 Task: Find connections with filter location Lindlar with filter topic #propertymanagement with filter profile language English with filter current company FABINDIA LIMITED (erstwhile Fabindia Overseas Pvt. Ltd.) with filter school Hindustan Institute of Technology and Science, Kancheepuram with filter industry Non-profit Organizations with filter service category Video Animation with filter keywords title Pharmacy Assistant
Action: Mouse moved to (489, 65)
Screenshot: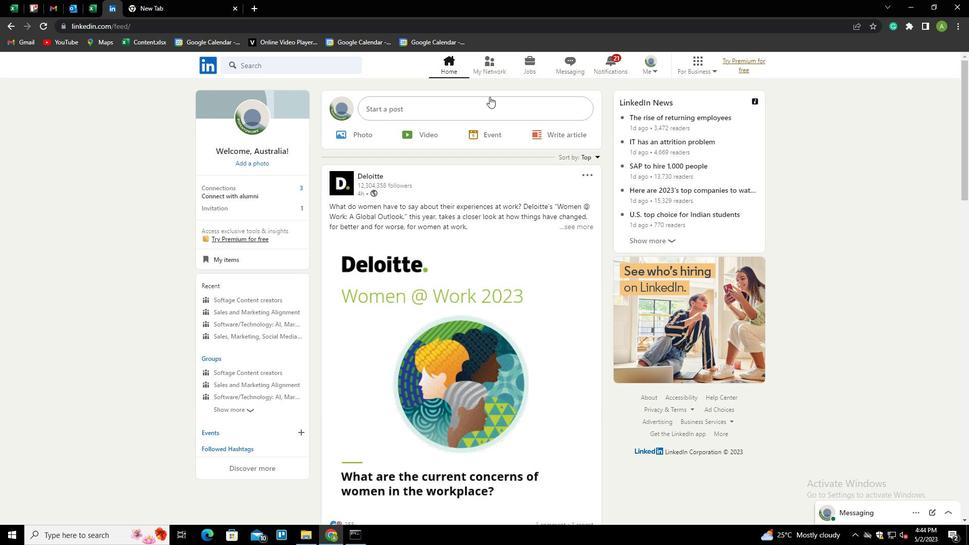 
Action: Mouse pressed left at (489, 65)
Screenshot: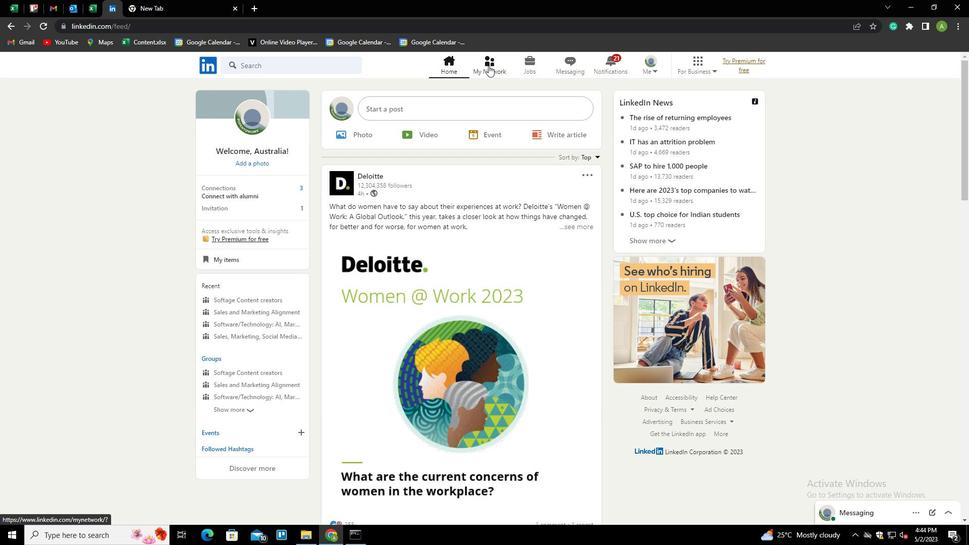 
Action: Mouse moved to (272, 122)
Screenshot: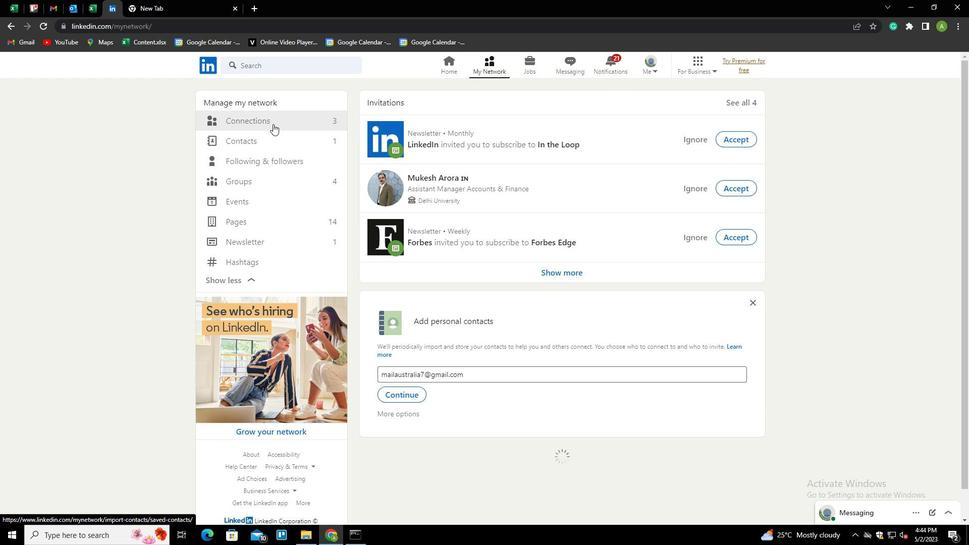 
Action: Mouse pressed left at (272, 122)
Screenshot: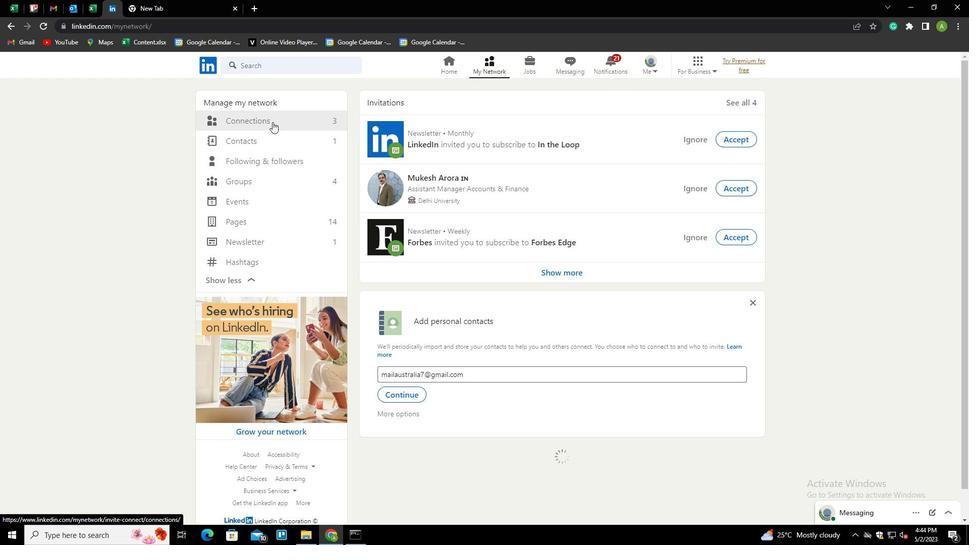 
Action: Mouse moved to (547, 121)
Screenshot: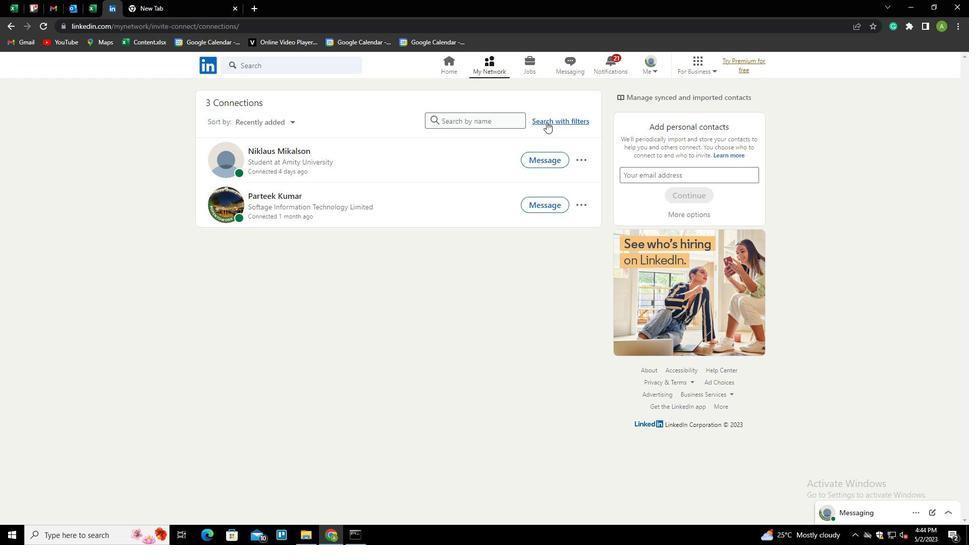 
Action: Mouse pressed left at (547, 121)
Screenshot: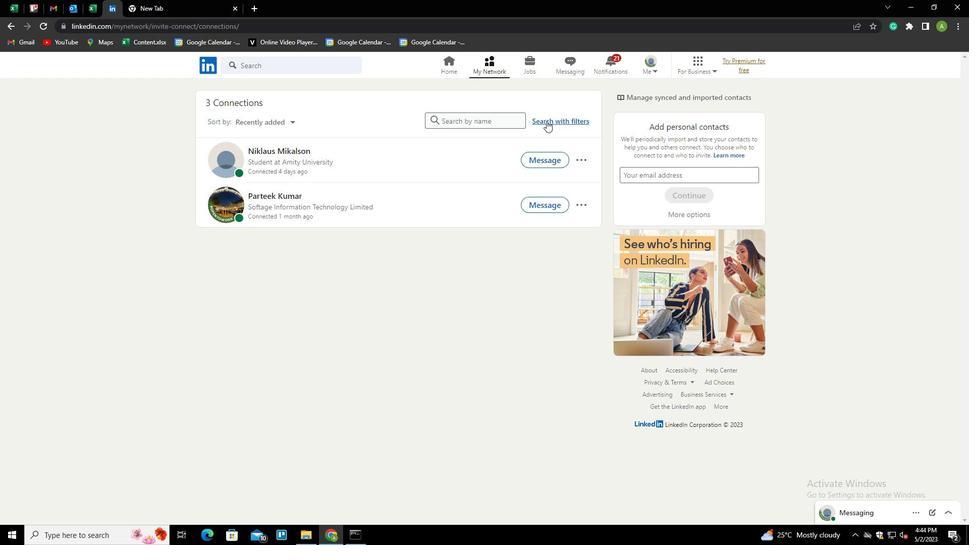 
Action: Mouse moved to (519, 94)
Screenshot: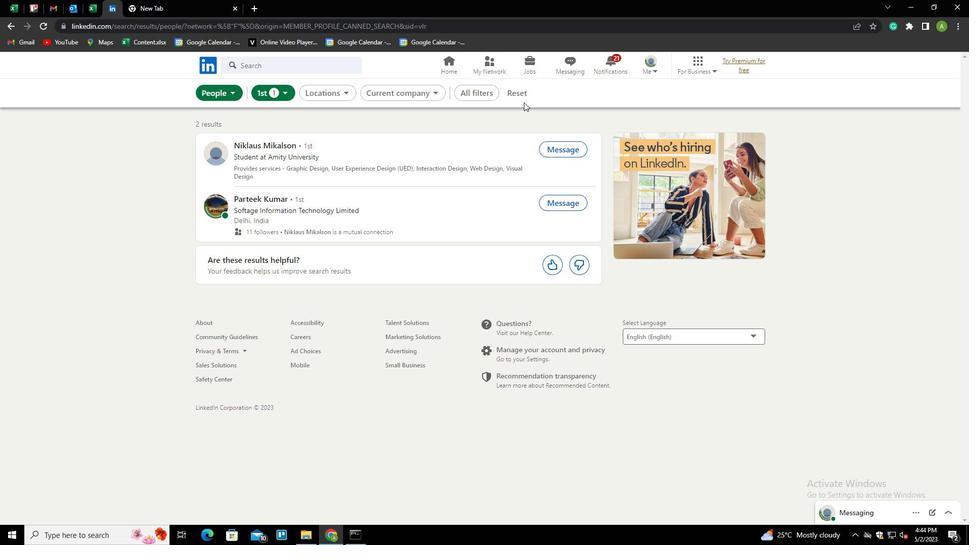 
Action: Mouse pressed left at (519, 94)
Screenshot: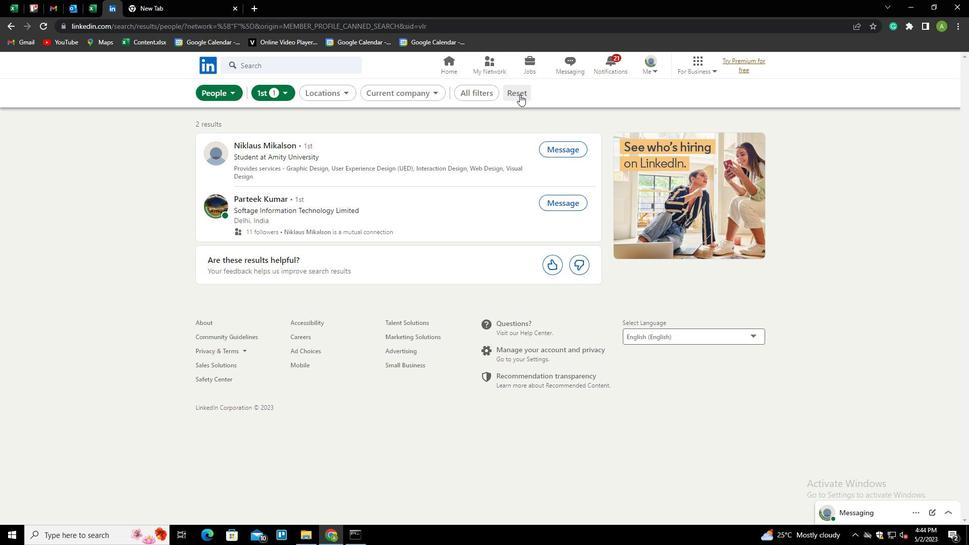 
Action: Mouse moved to (507, 91)
Screenshot: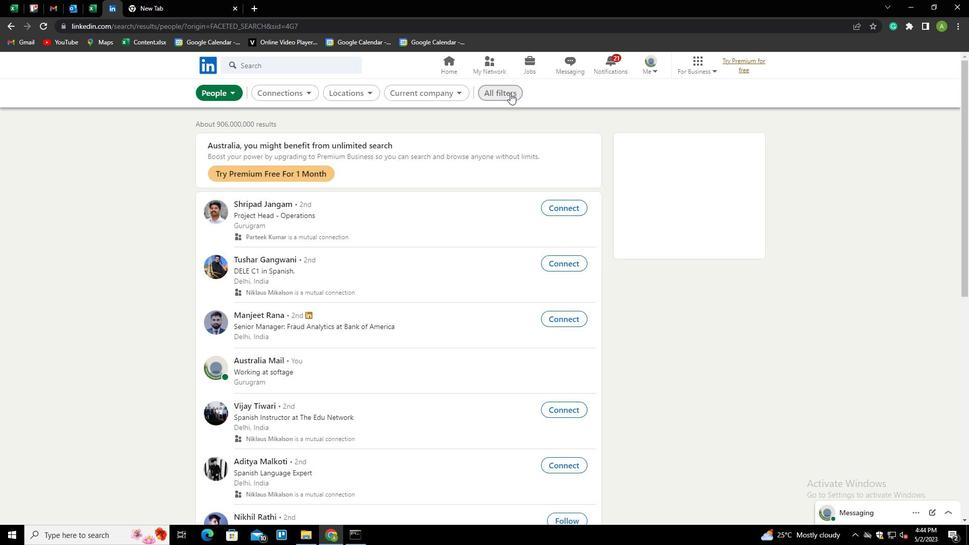
Action: Mouse pressed left at (507, 91)
Screenshot: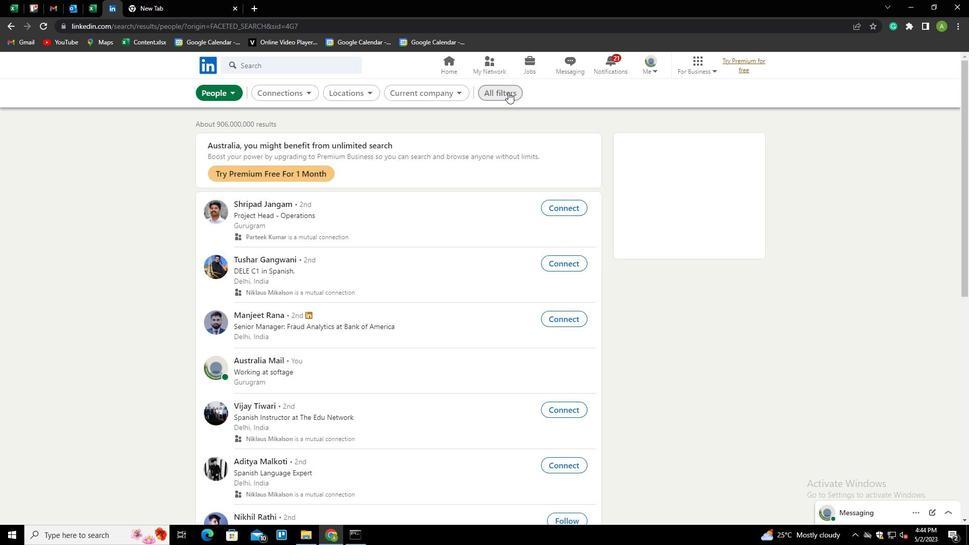 
Action: Mouse moved to (786, 280)
Screenshot: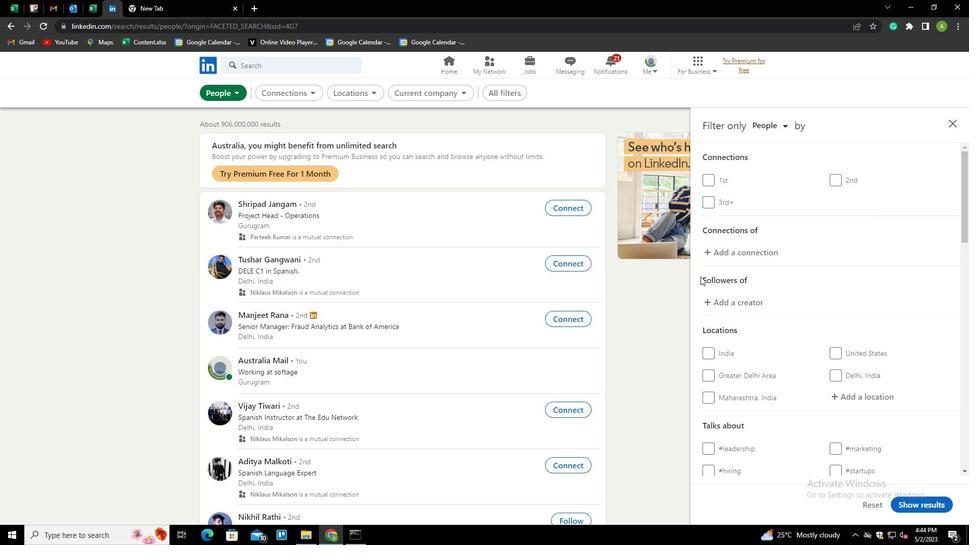 
Action: Mouse scrolled (786, 280) with delta (0, 0)
Screenshot: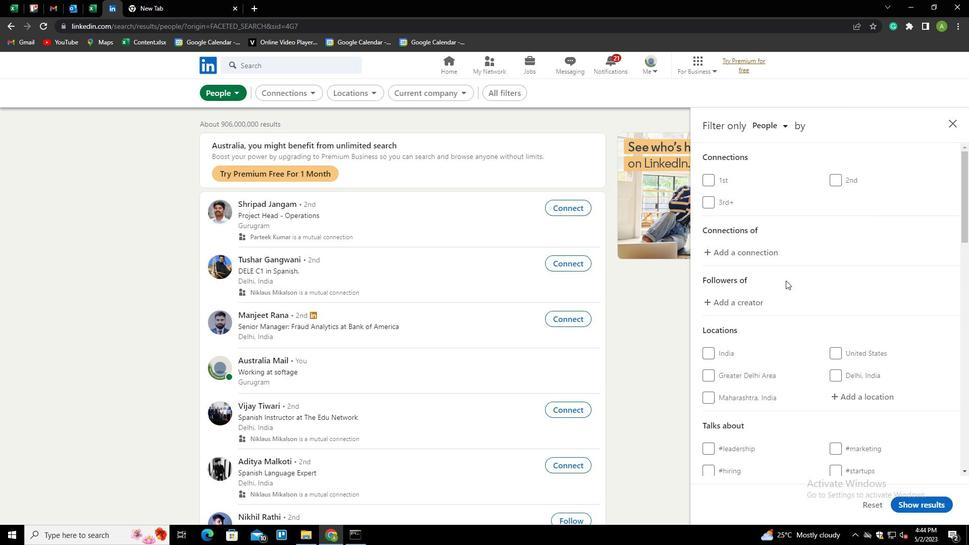 
Action: Mouse scrolled (786, 280) with delta (0, 0)
Screenshot: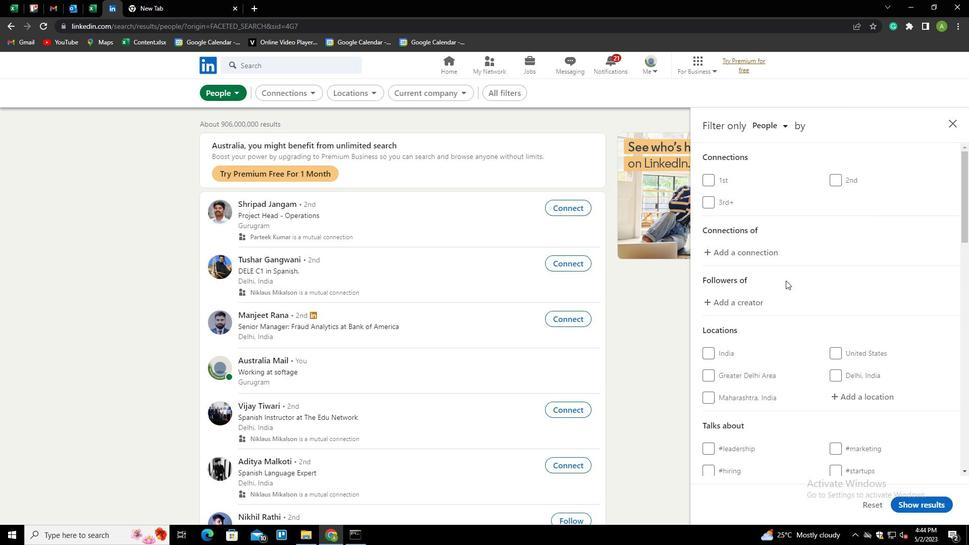 
Action: Mouse moved to (844, 294)
Screenshot: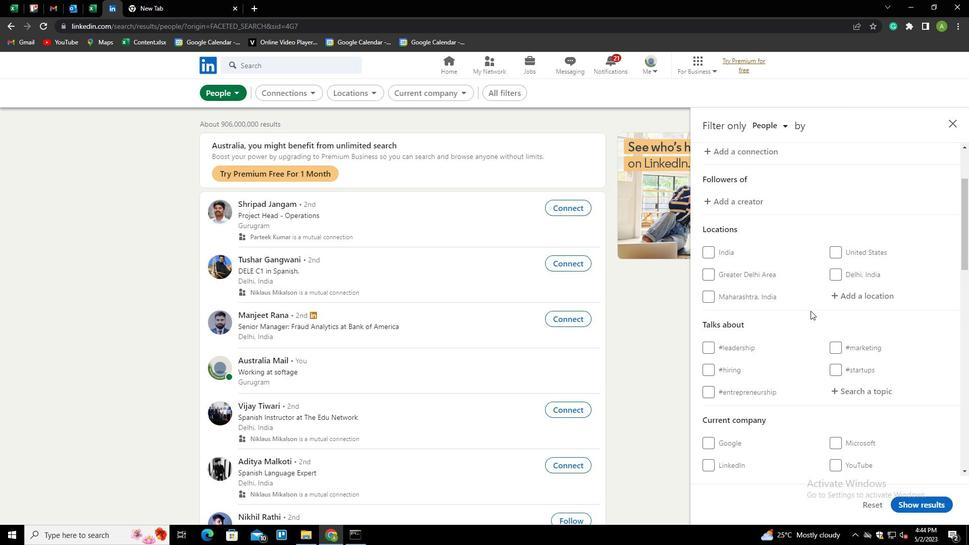 
Action: Mouse pressed left at (844, 294)
Screenshot: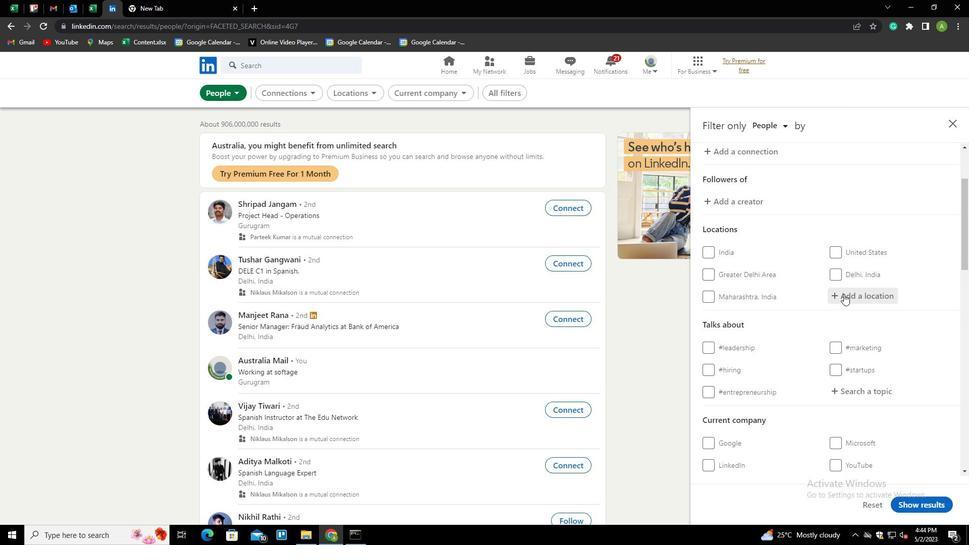 
Action: Key pressed <Key.shift>LINDLAR<Key.down><Key.enter>
Screenshot: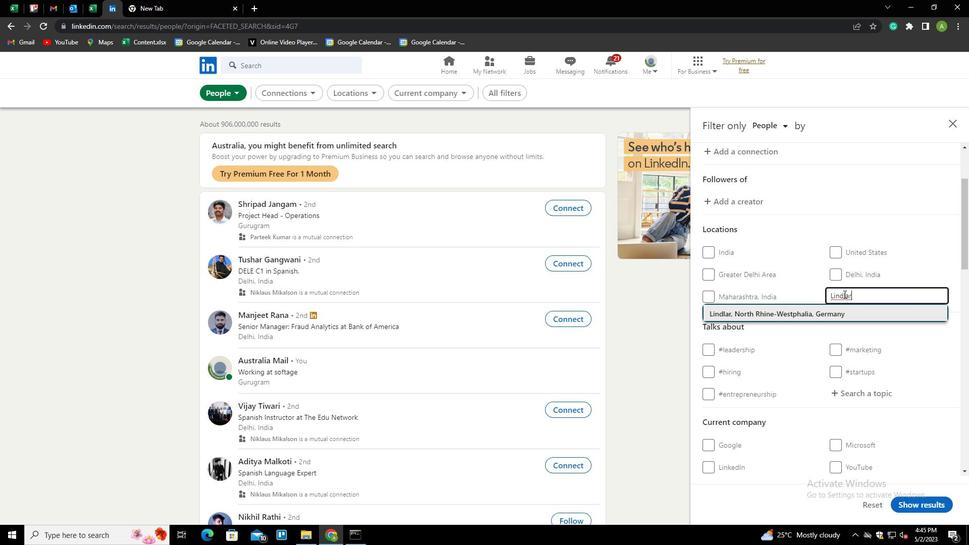 
Action: Mouse scrolled (844, 294) with delta (0, 0)
Screenshot: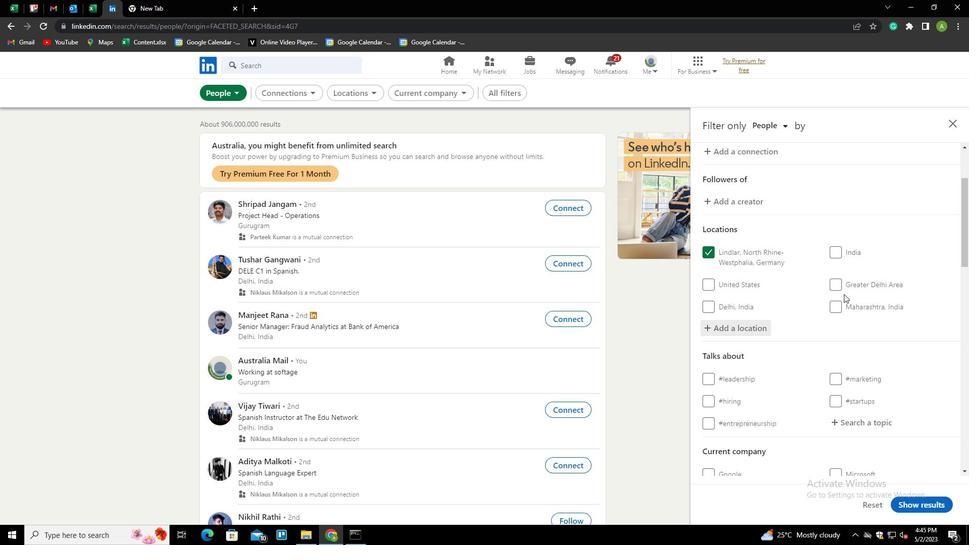 
Action: Mouse scrolled (844, 294) with delta (0, 0)
Screenshot: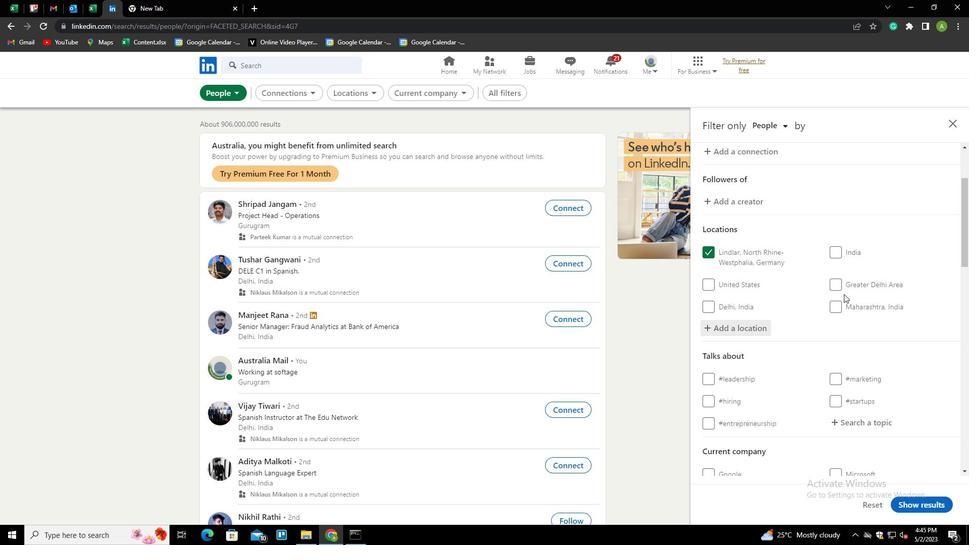 
Action: Mouse moved to (844, 323)
Screenshot: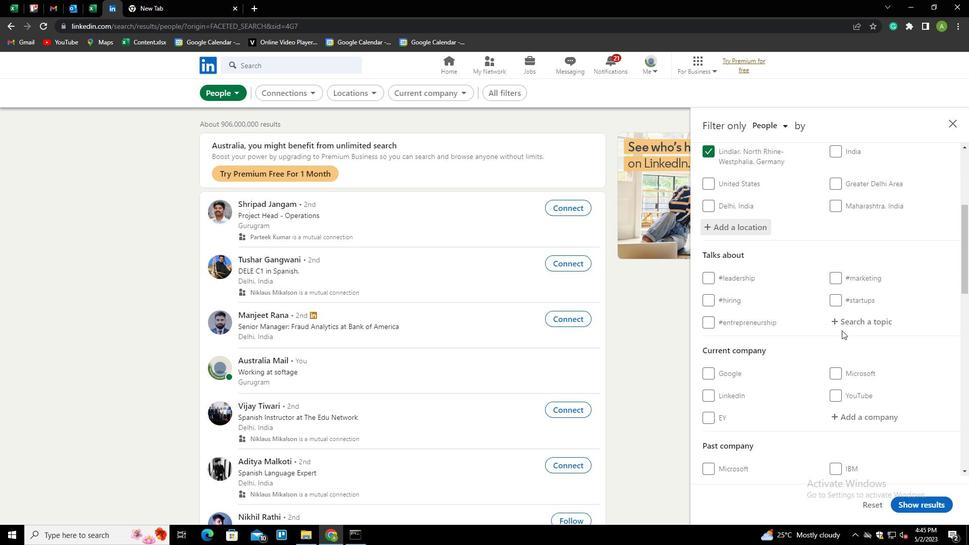 
Action: Mouse pressed left at (844, 323)
Screenshot: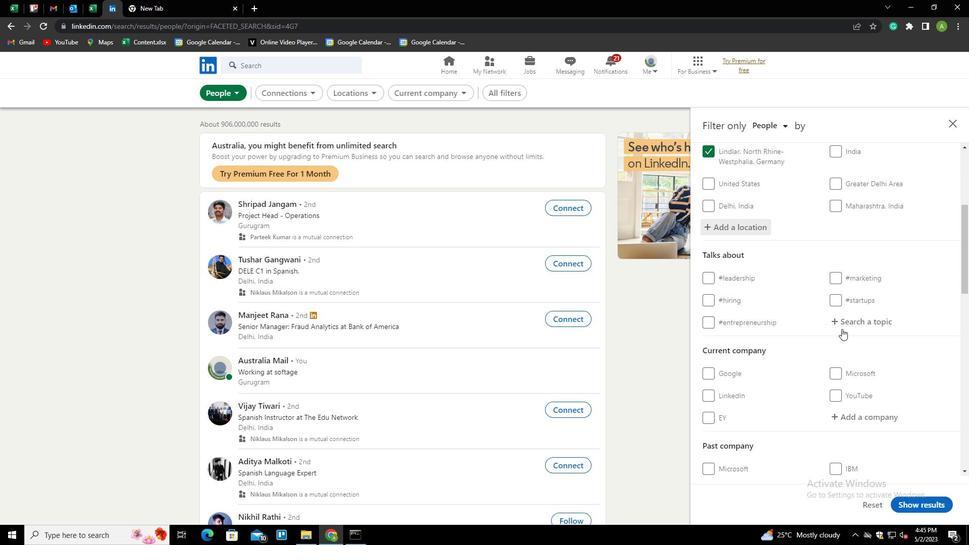 
Action: Key pressed PROPERTYMANAGME<Key.down><Key.enter>
Screenshot: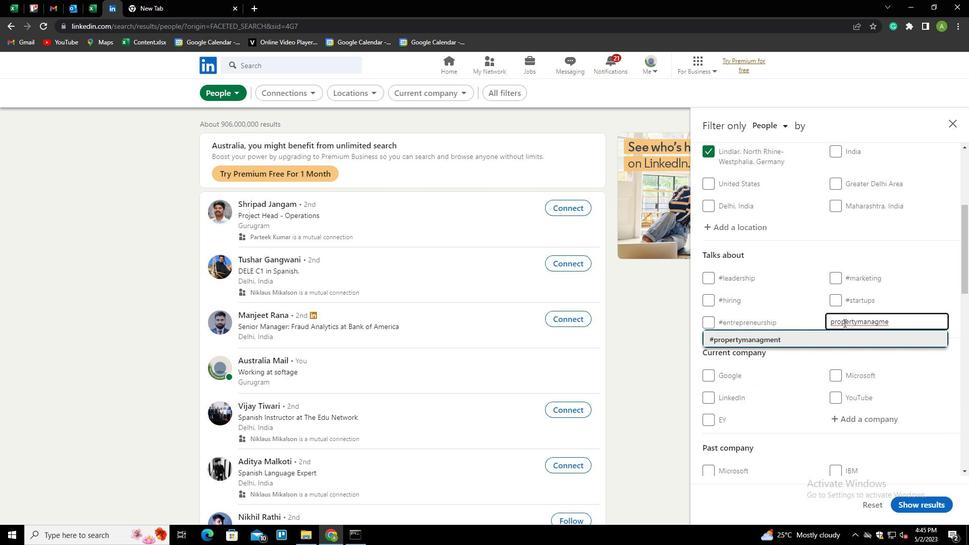 
Action: Mouse scrolled (844, 322) with delta (0, 0)
Screenshot: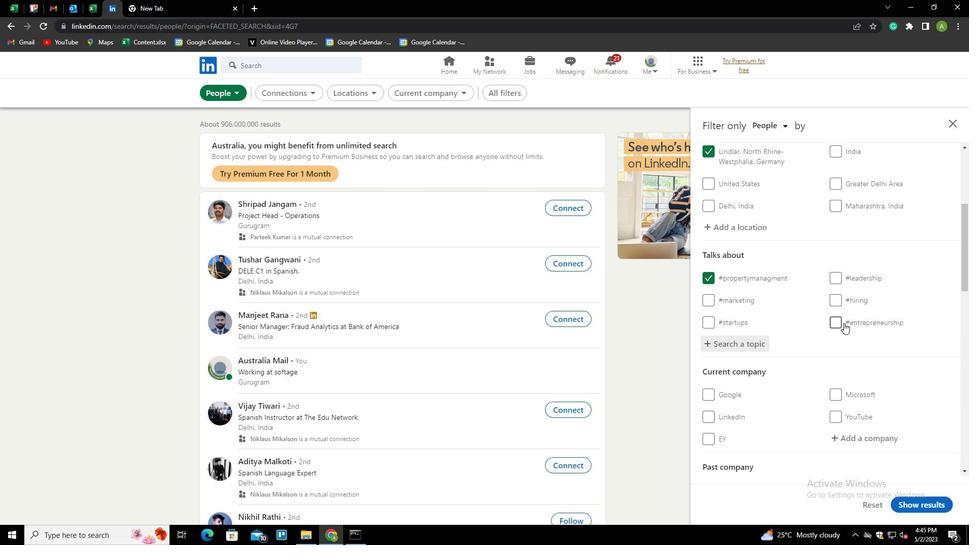
Action: Mouse scrolled (844, 322) with delta (0, 0)
Screenshot: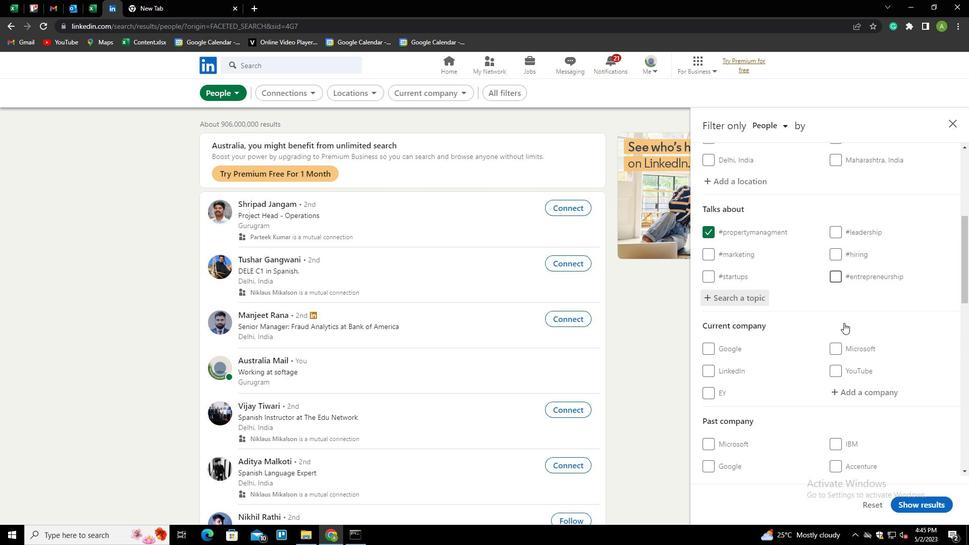 
Action: Mouse scrolled (844, 322) with delta (0, 0)
Screenshot: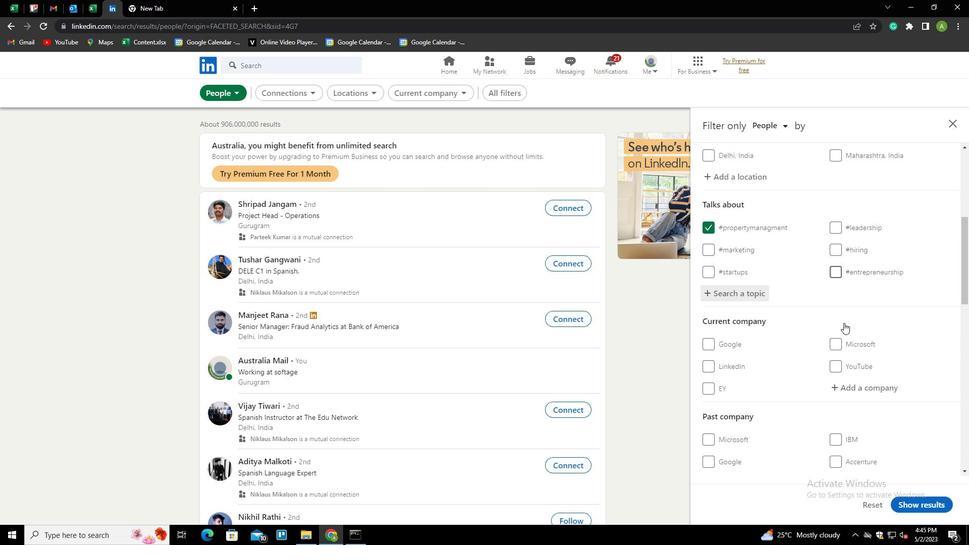 
Action: Mouse scrolled (844, 322) with delta (0, 0)
Screenshot: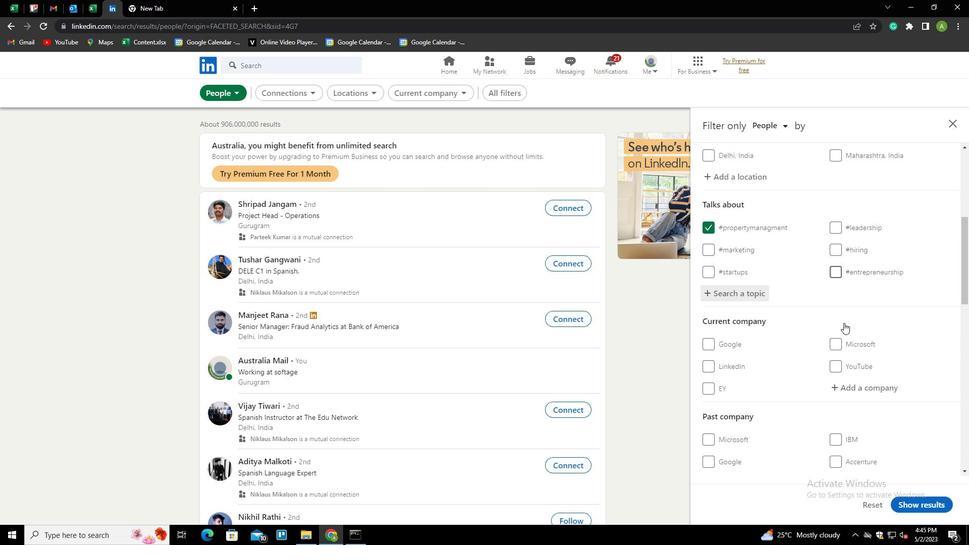 
Action: Mouse scrolled (844, 322) with delta (0, 0)
Screenshot: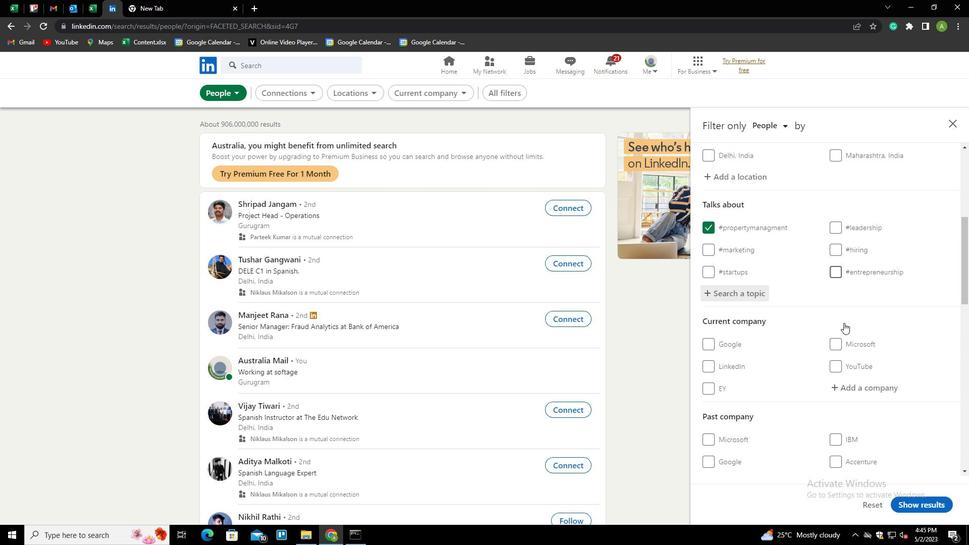 
Action: Mouse scrolled (844, 322) with delta (0, 0)
Screenshot: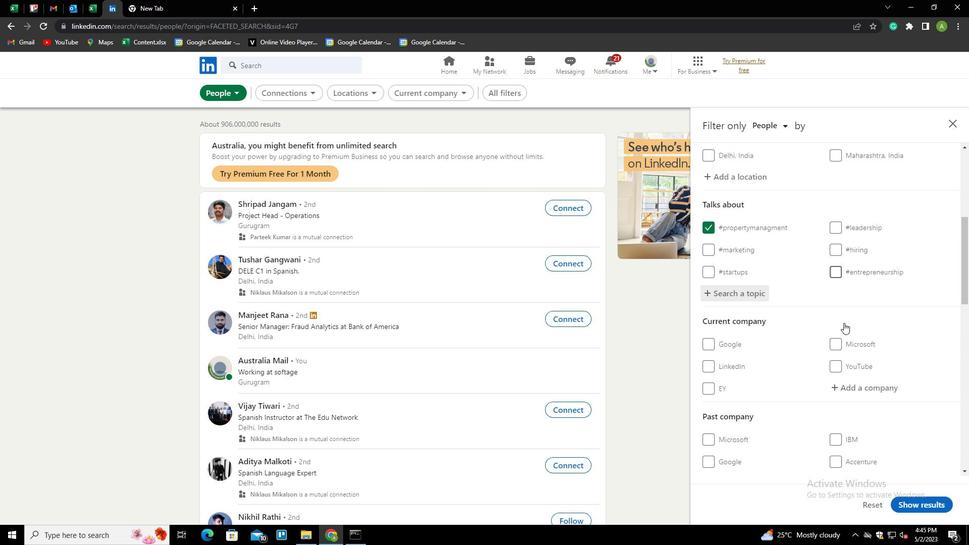 
Action: Mouse scrolled (844, 322) with delta (0, 0)
Screenshot: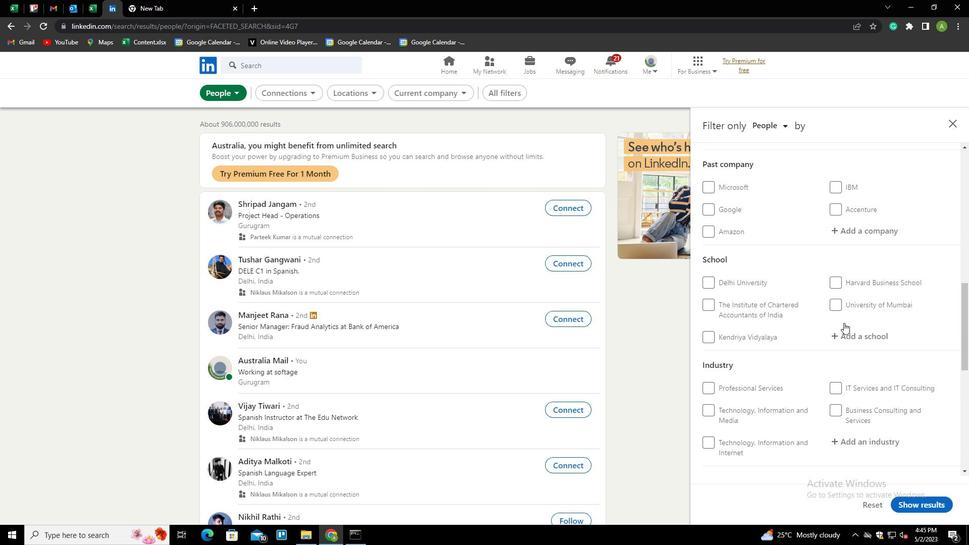 
Action: Mouse scrolled (844, 322) with delta (0, 0)
Screenshot: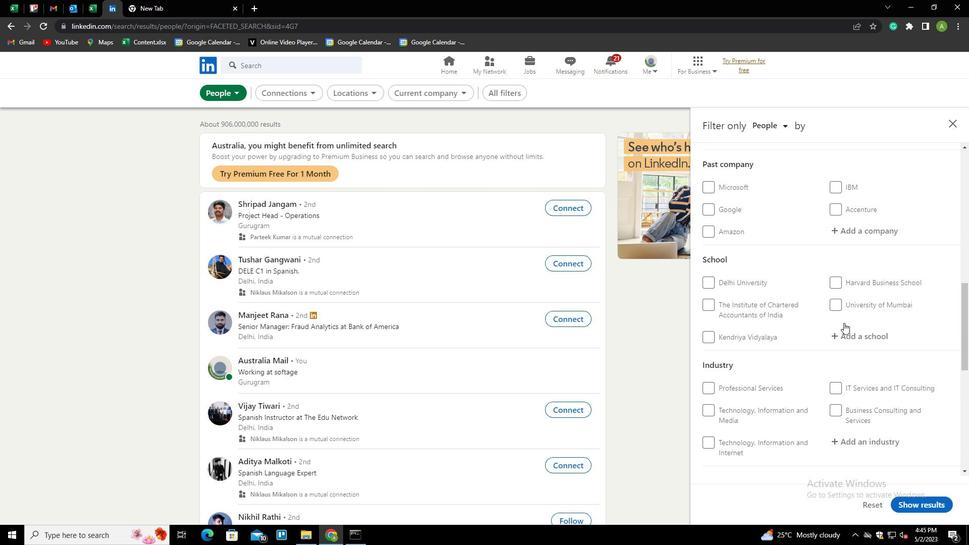 
Action: Mouse scrolled (844, 322) with delta (0, 0)
Screenshot: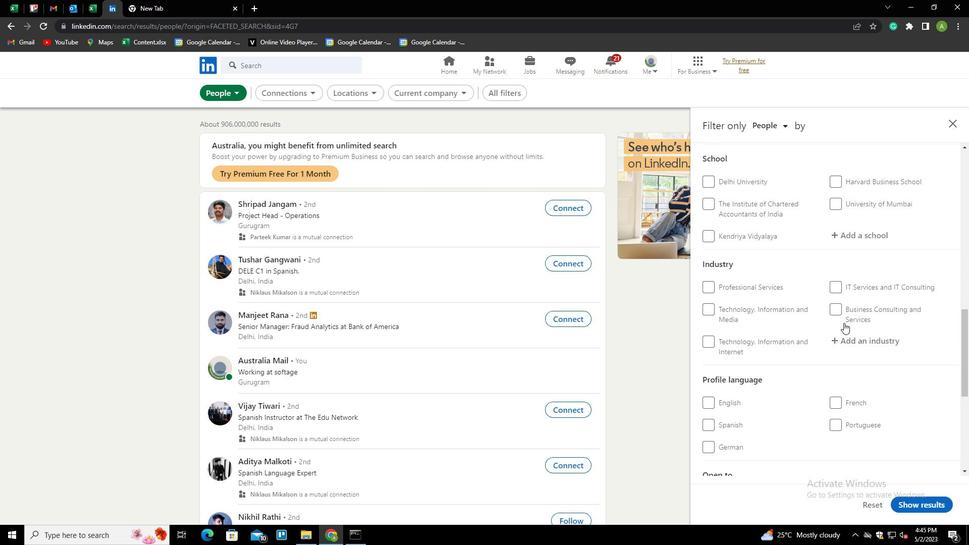 
Action: Mouse scrolled (844, 322) with delta (0, 0)
Screenshot: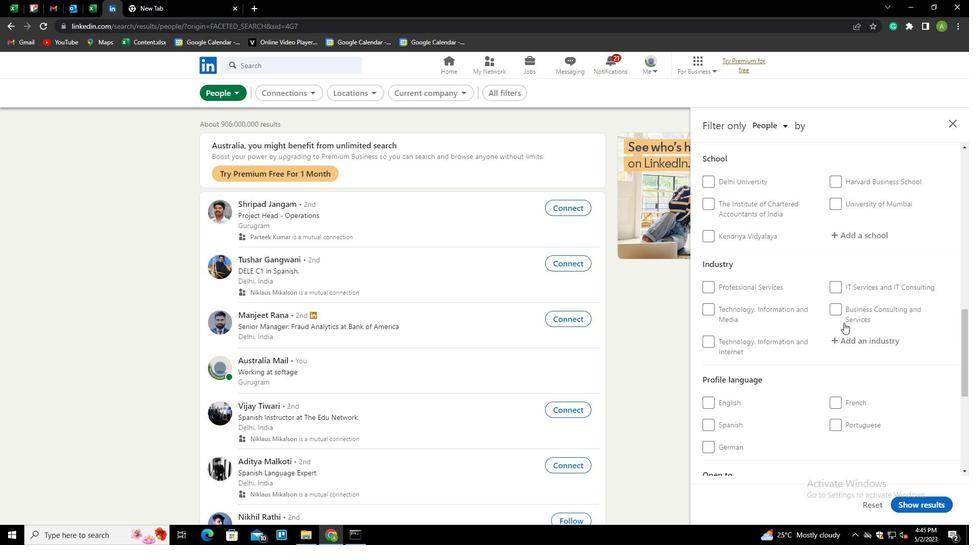 
Action: Mouse moved to (710, 301)
Screenshot: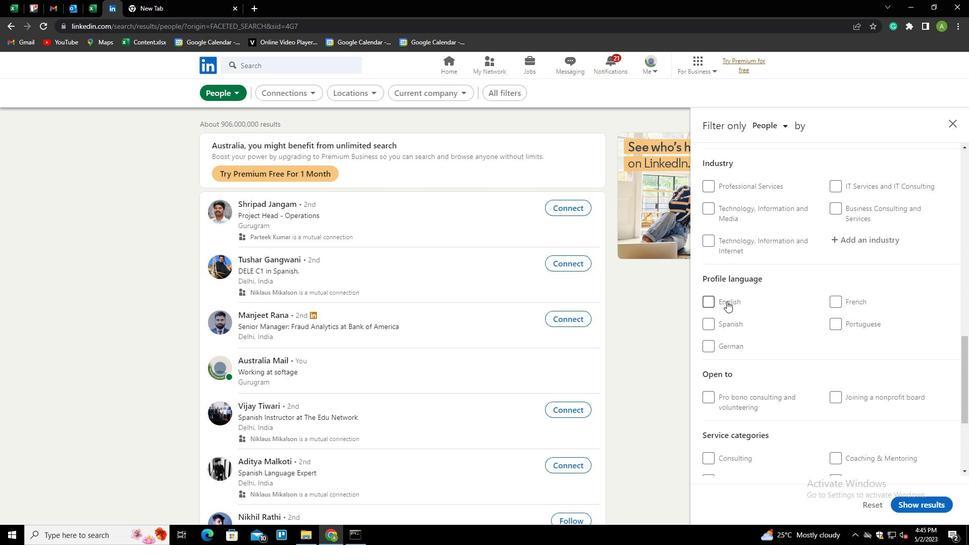 
Action: Mouse pressed left at (710, 301)
Screenshot: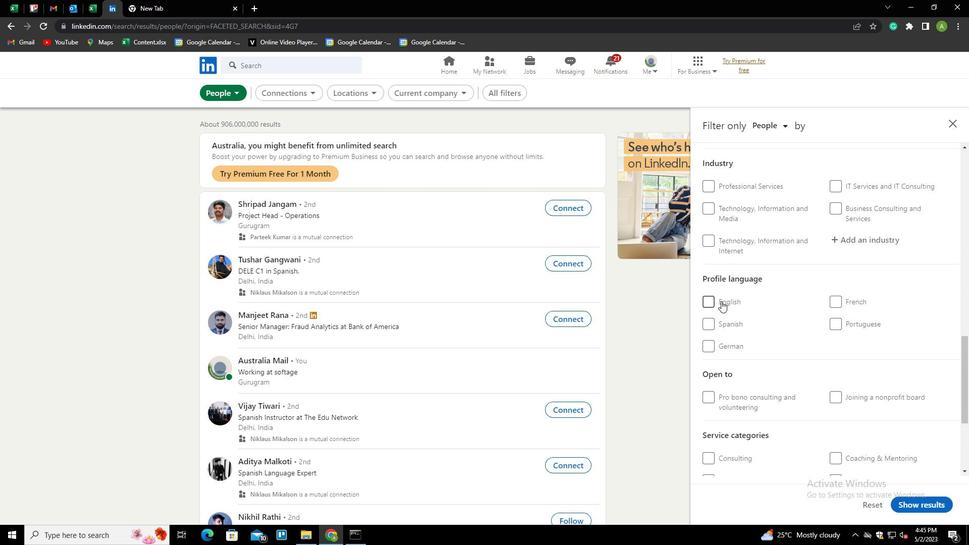 
Action: Mouse moved to (812, 280)
Screenshot: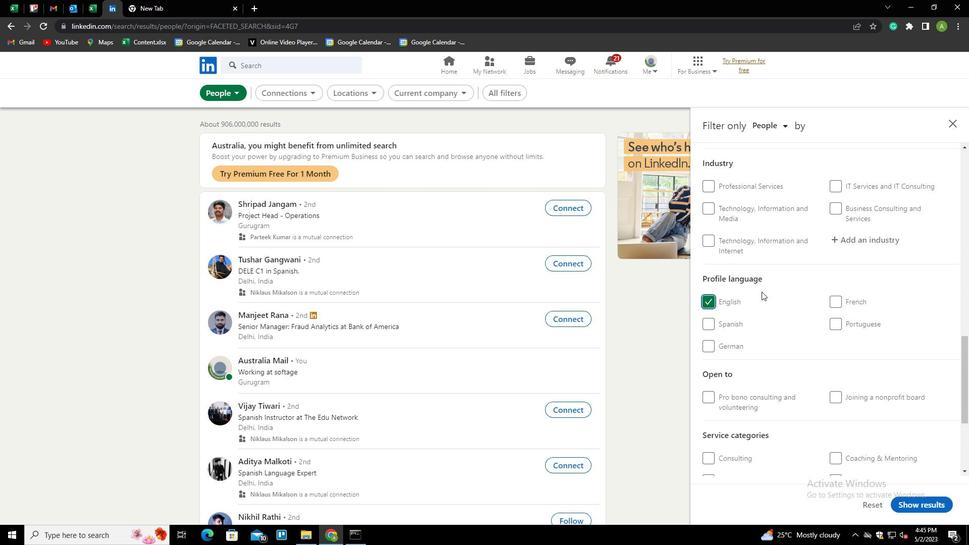 
Action: Mouse scrolled (812, 281) with delta (0, 0)
Screenshot: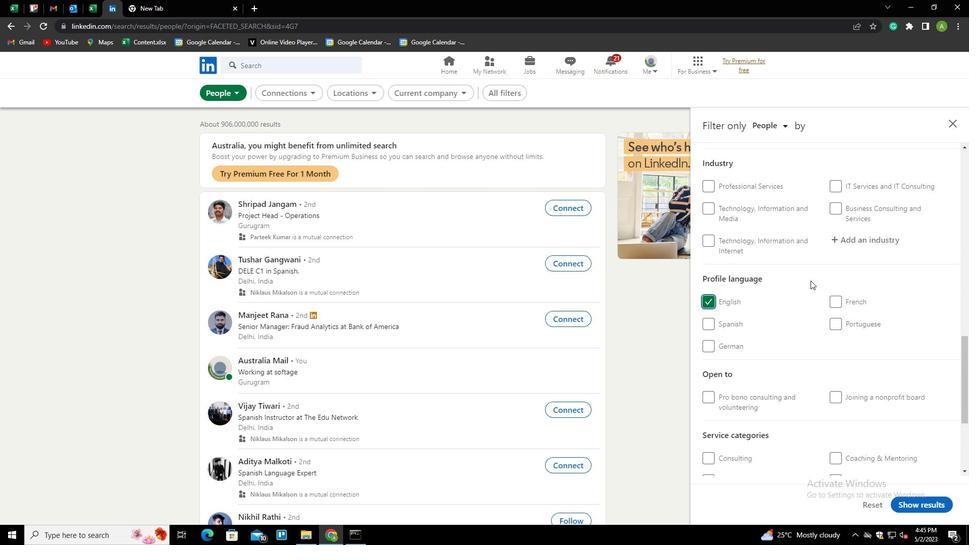 
Action: Mouse scrolled (812, 281) with delta (0, 0)
Screenshot: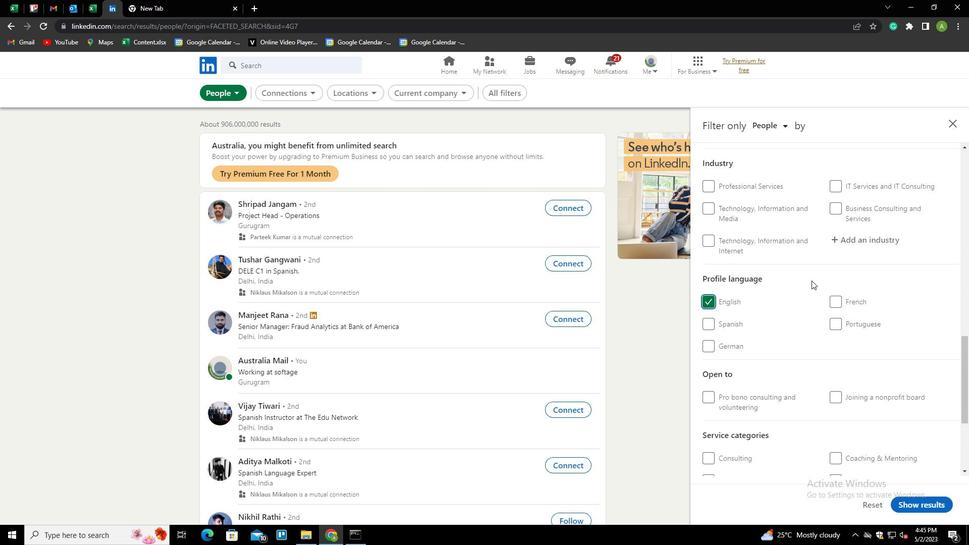 
Action: Mouse scrolled (812, 281) with delta (0, 0)
Screenshot: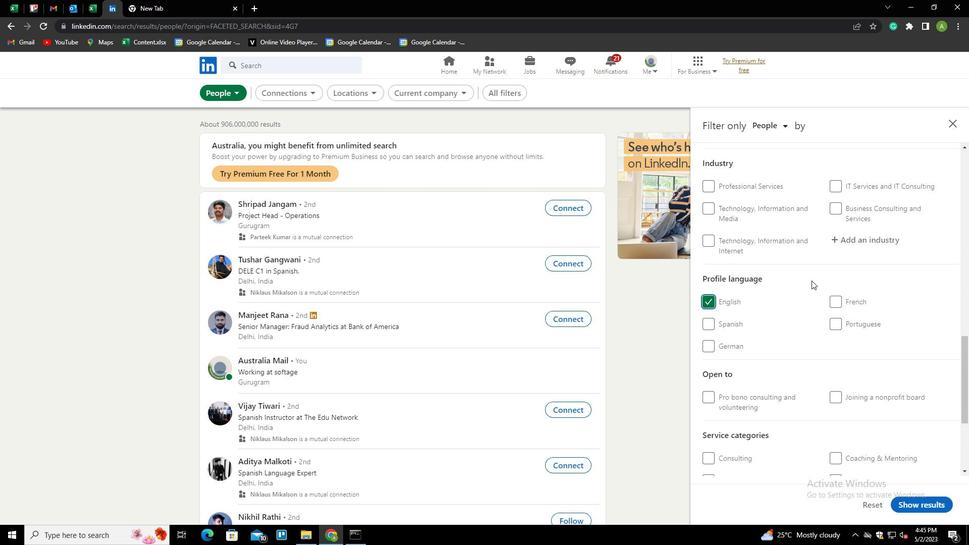 
Action: Mouse scrolled (812, 281) with delta (0, 0)
Screenshot: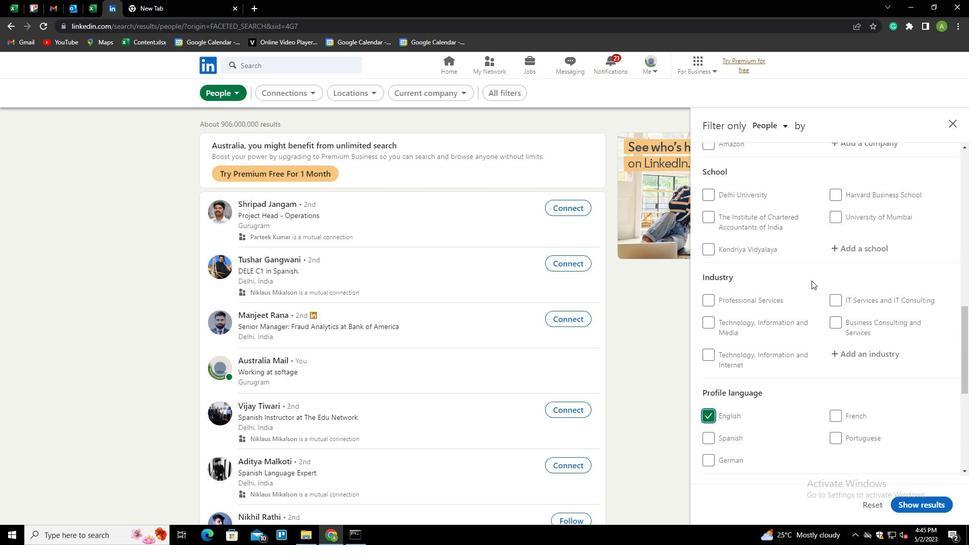 
Action: Mouse scrolled (812, 281) with delta (0, 0)
Screenshot: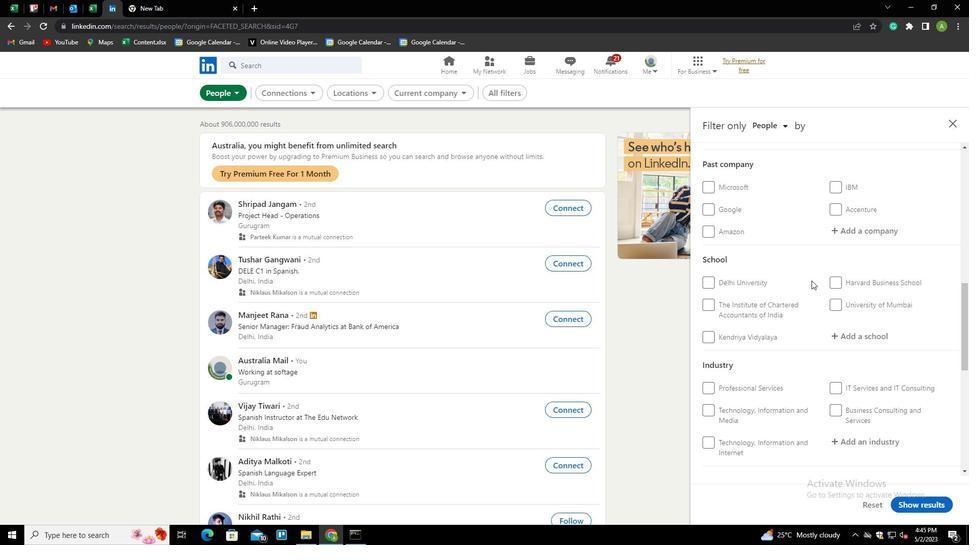 
Action: Mouse scrolled (812, 281) with delta (0, 0)
Screenshot: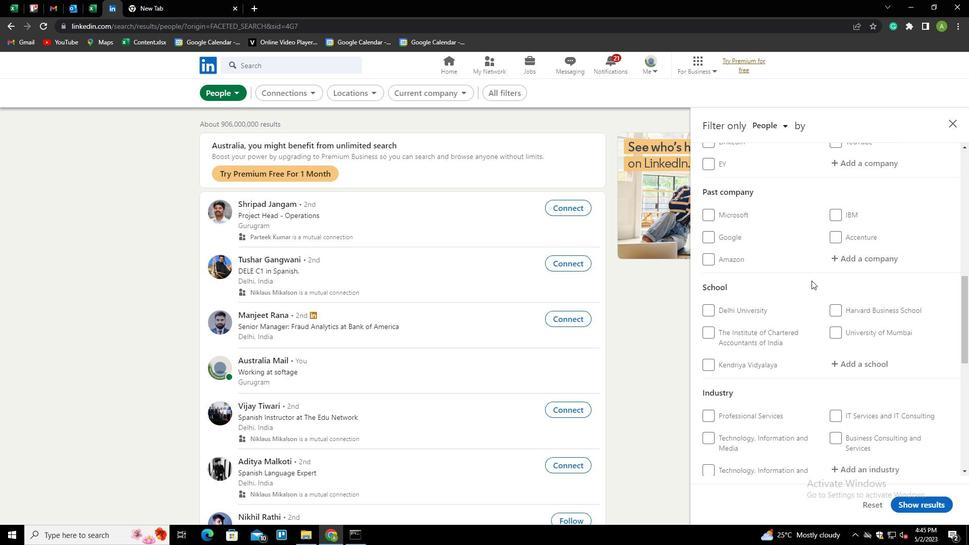 
Action: Mouse scrolled (812, 281) with delta (0, 0)
Screenshot: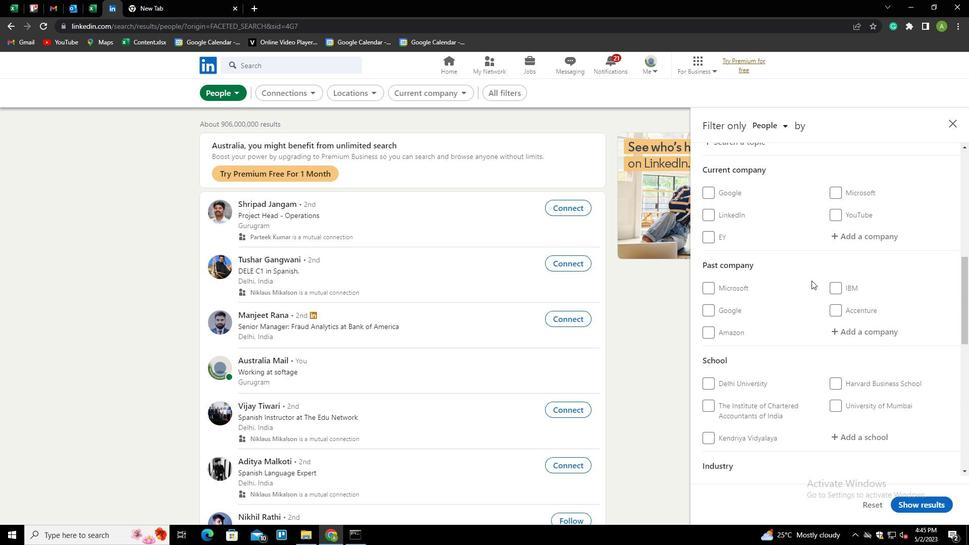 
Action: Mouse moved to (857, 237)
Screenshot: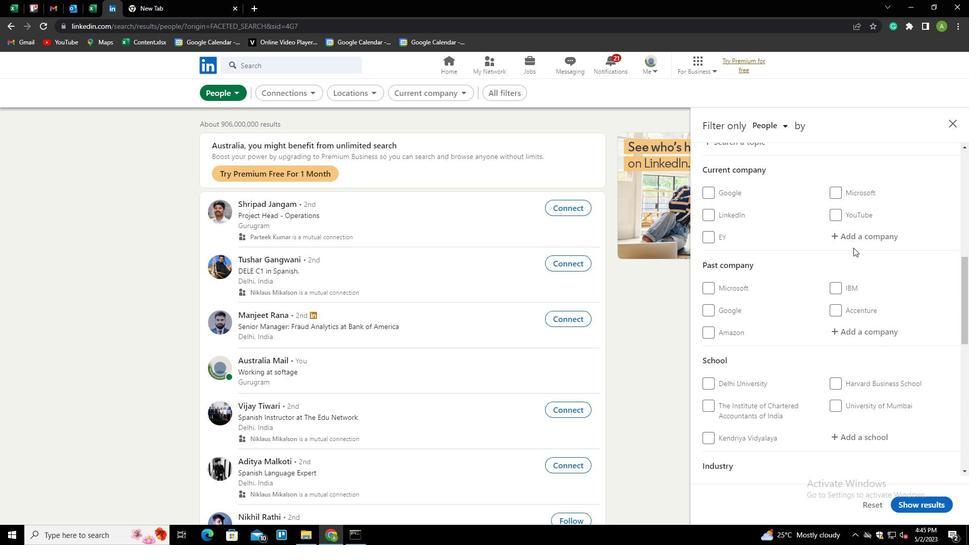 
Action: Mouse pressed left at (857, 237)
Screenshot: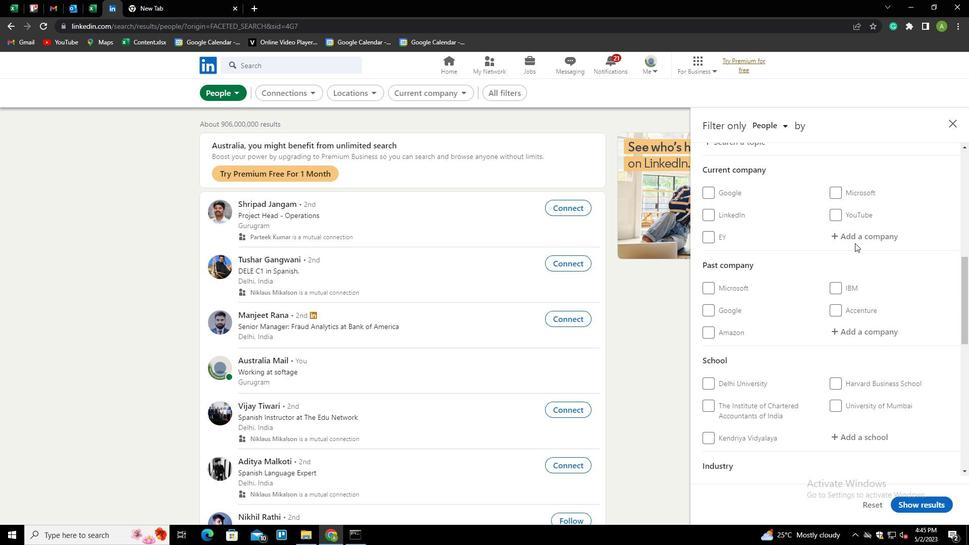 
Action: Mouse moved to (853, 285)
Screenshot: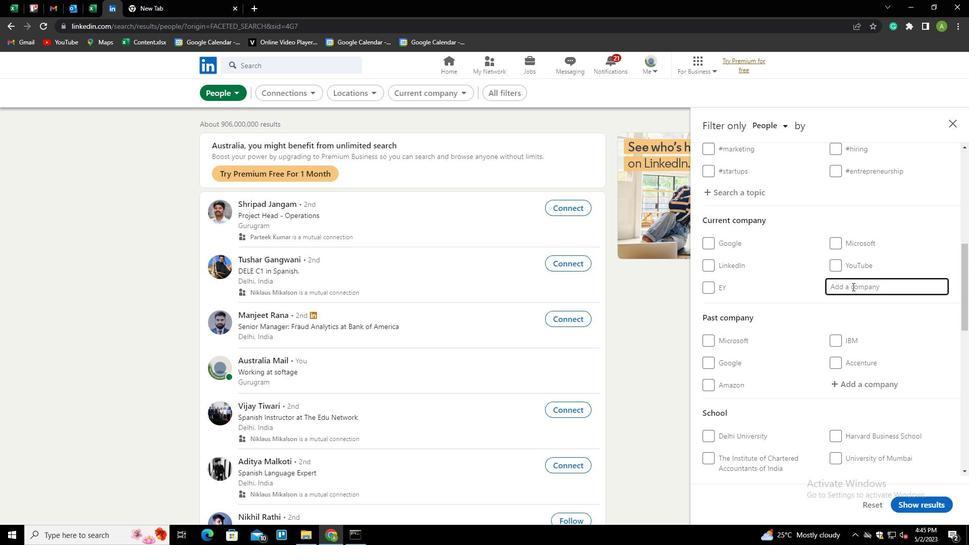 
Action: Mouse pressed left at (853, 285)
Screenshot: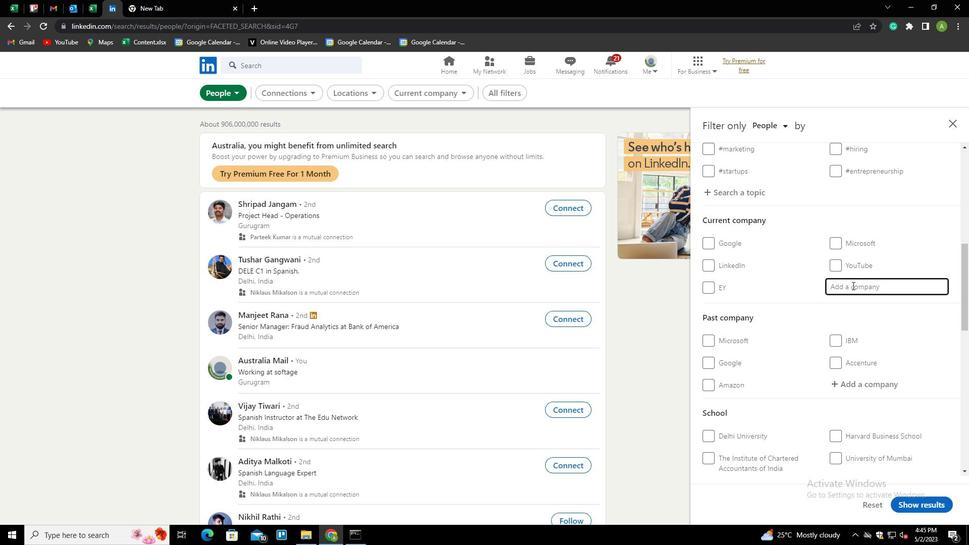 
Action: Key pressed <Key.shift><Key.shift><Key.shift><Key.shift><Key.shift><Key.shift><Key.shift>FABINFI<Key.backspace><Key.backspace>DIN<Key.backspace>A<Key.down><Key.enter>
Screenshot: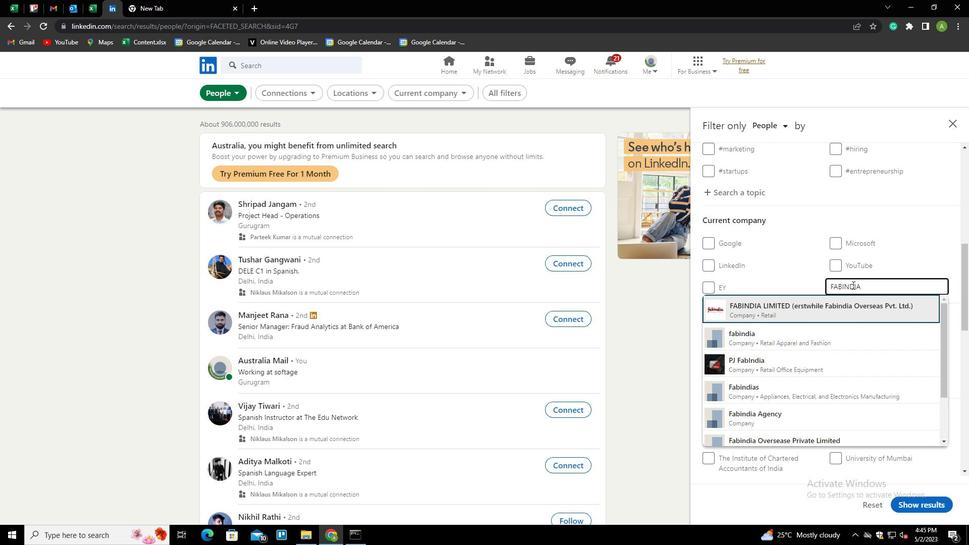 
Action: Mouse scrolled (853, 284) with delta (0, 0)
Screenshot: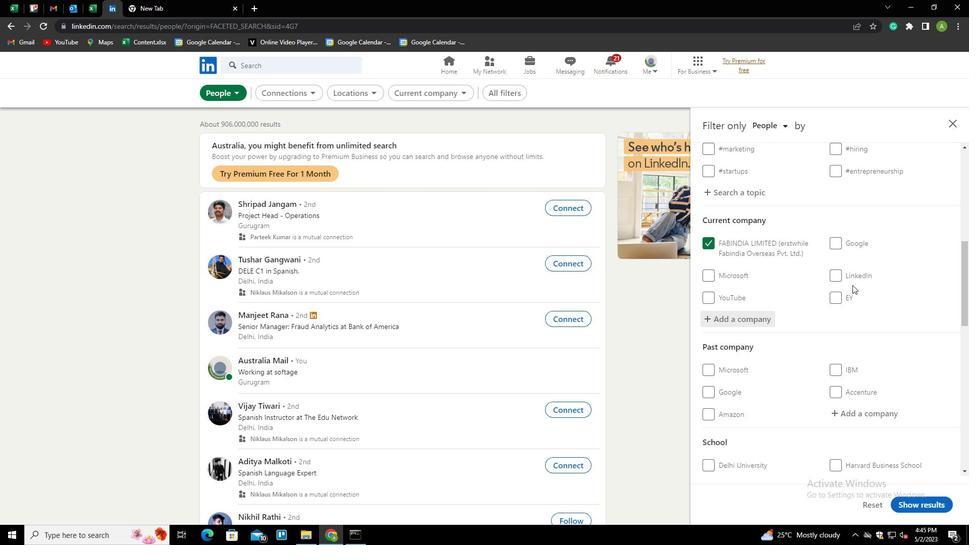 
Action: Mouse scrolled (853, 284) with delta (0, 0)
Screenshot: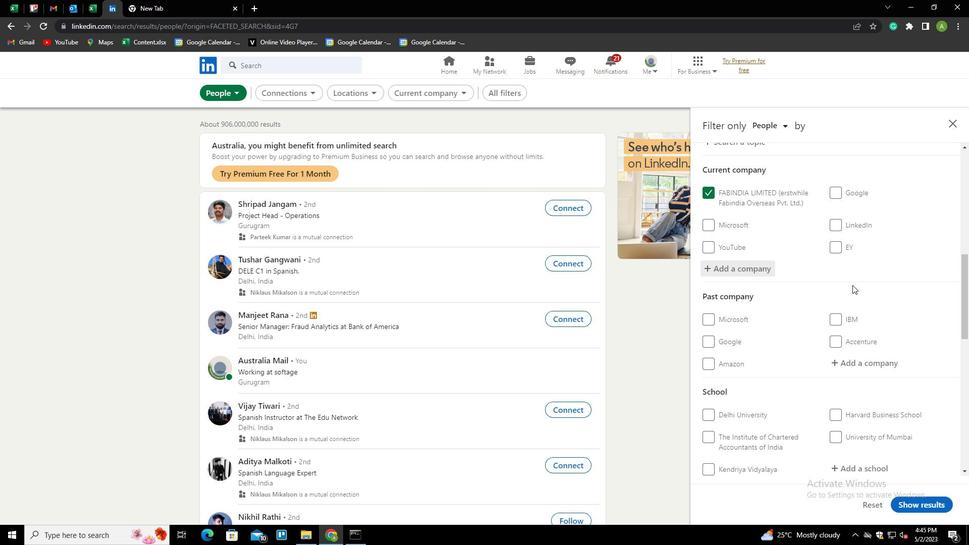 
Action: Mouse moved to (851, 312)
Screenshot: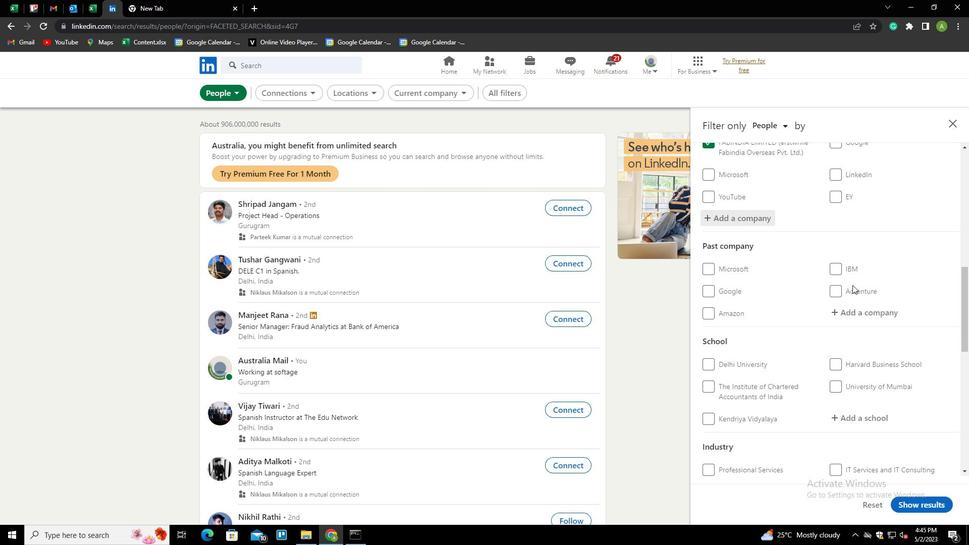 
Action: Mouse pressed left at (851, 312)
Screenshot: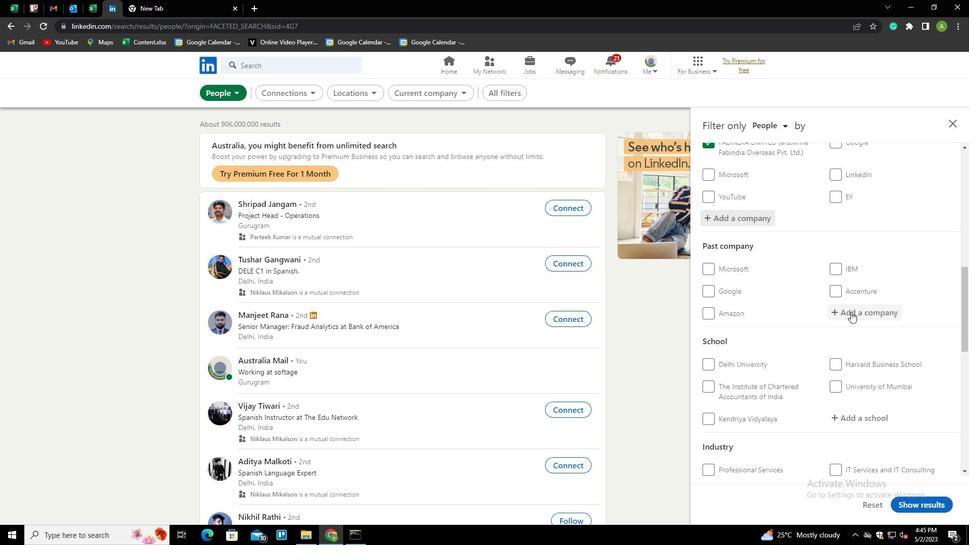 
Action: Mouse scrolled (851, 311) with delta (0, 0)
Screenshot: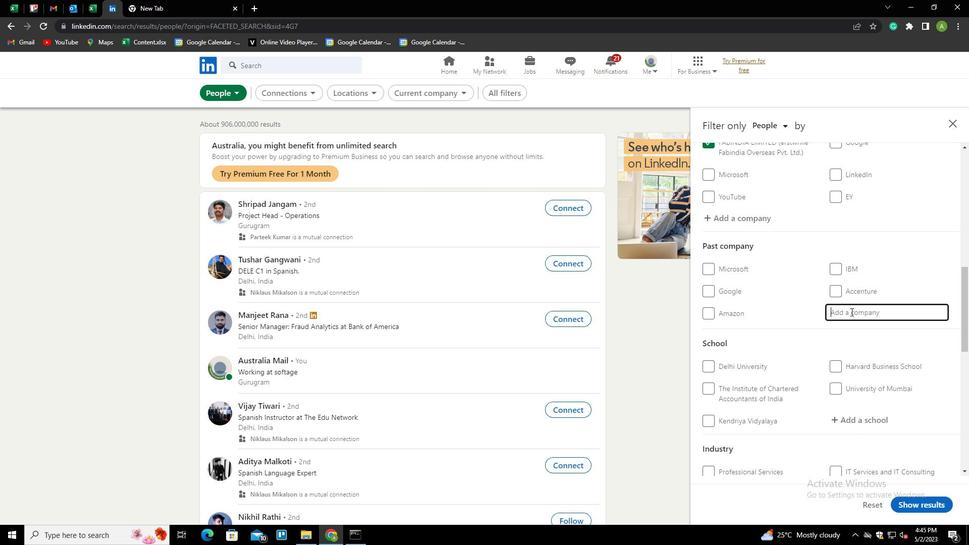 
Action: Mouse scrolled (851, 311) with delta (0, 0)
Screenshot: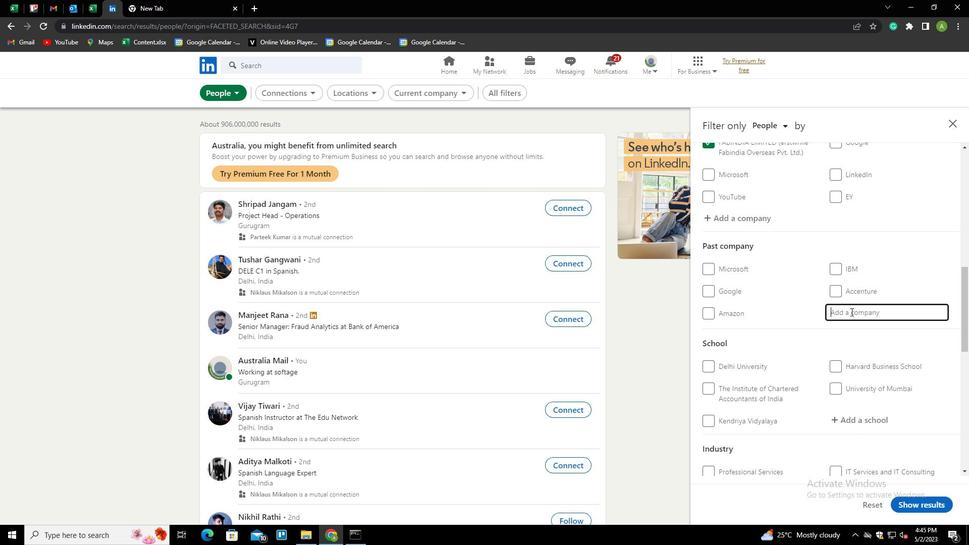 
Action: Mouse scrolled (851, 311) with delta (0, 0)
Screenshot: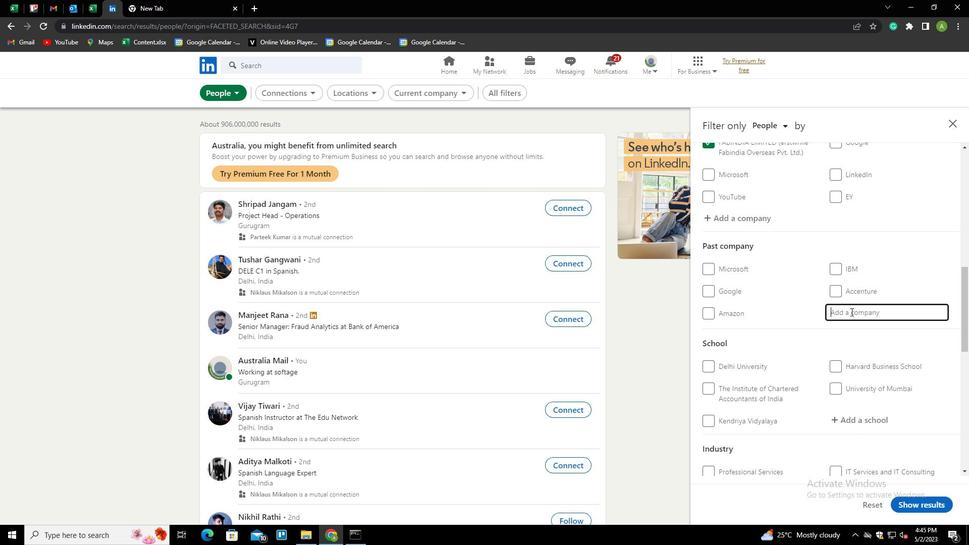 
Action: Mouse moved to (854, 270)
Screenshot: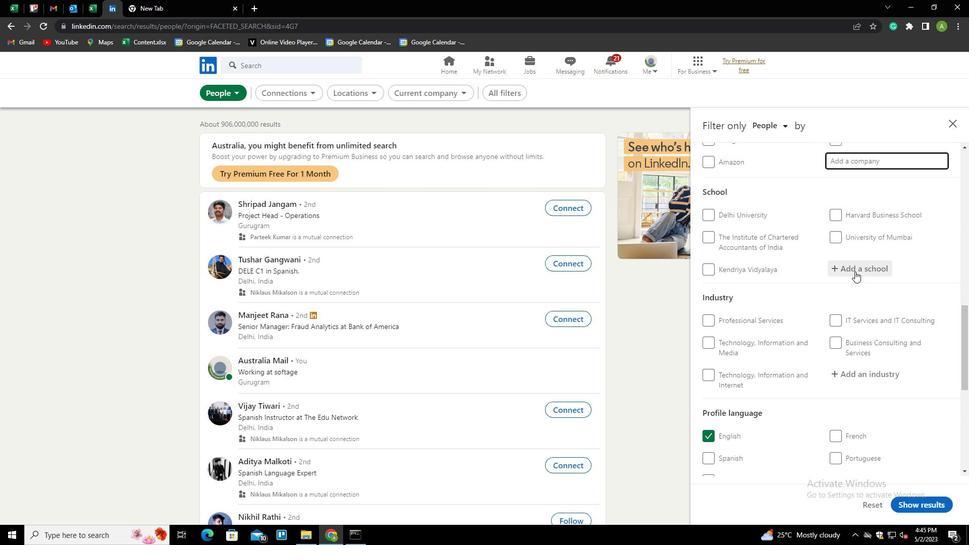 
Action: Mouse pressed left at (854, 270)
Screenshot: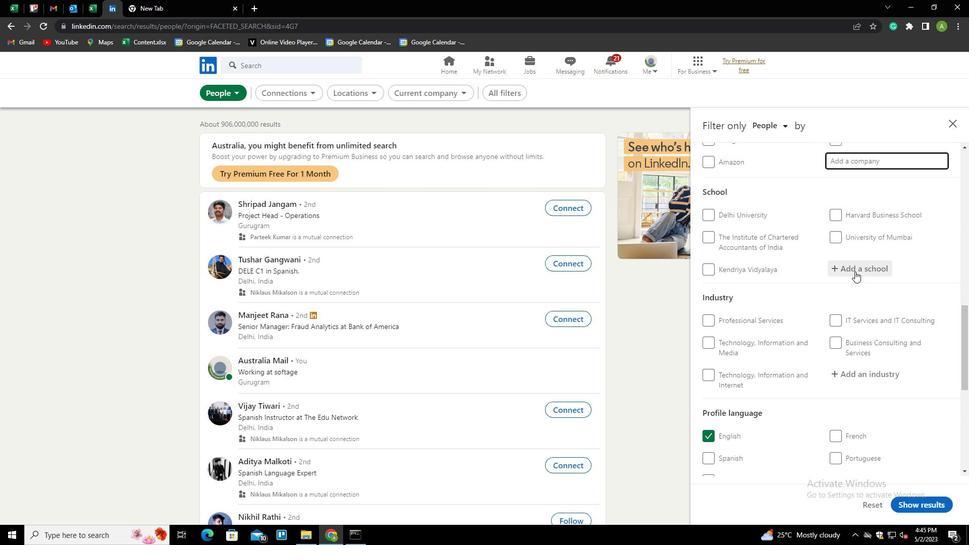
Action: Key pressed <Key.shift>HINDUSTAN<Key.down><Key.down><Key.enter>
Screenshot: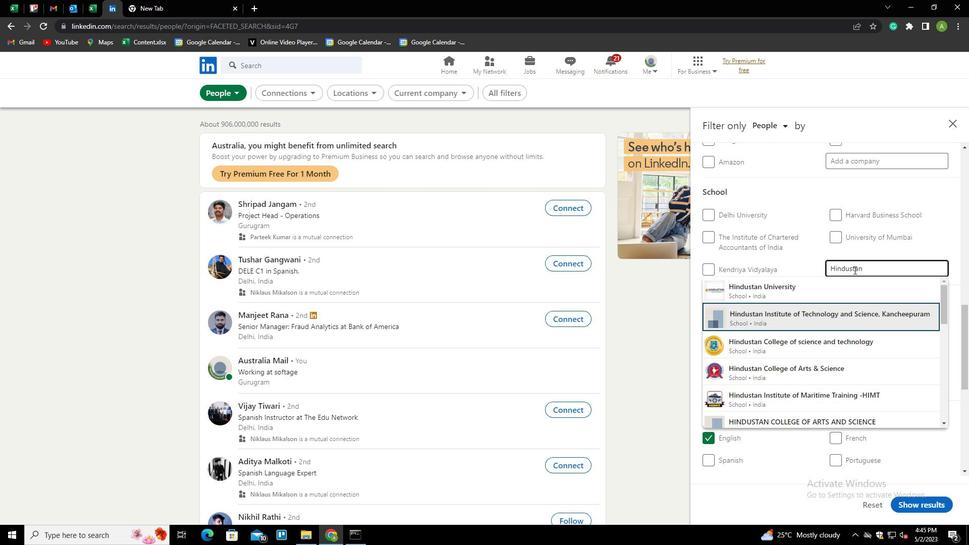 
Action: Mouse scrolled (854, 269) with delta (0, 0)
Screenshot: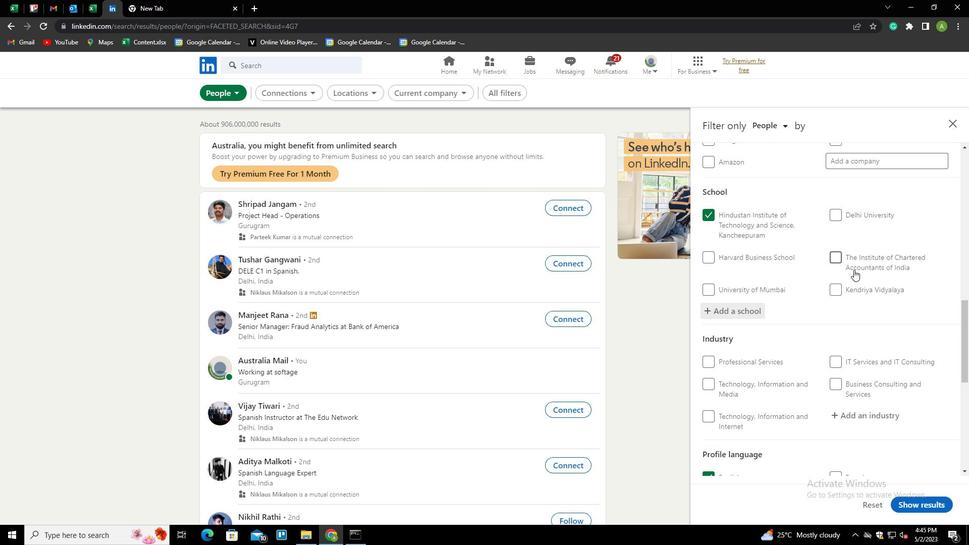 
Action: Mouse scrolled (854, 269) with delta (0, 0)
Screenshot: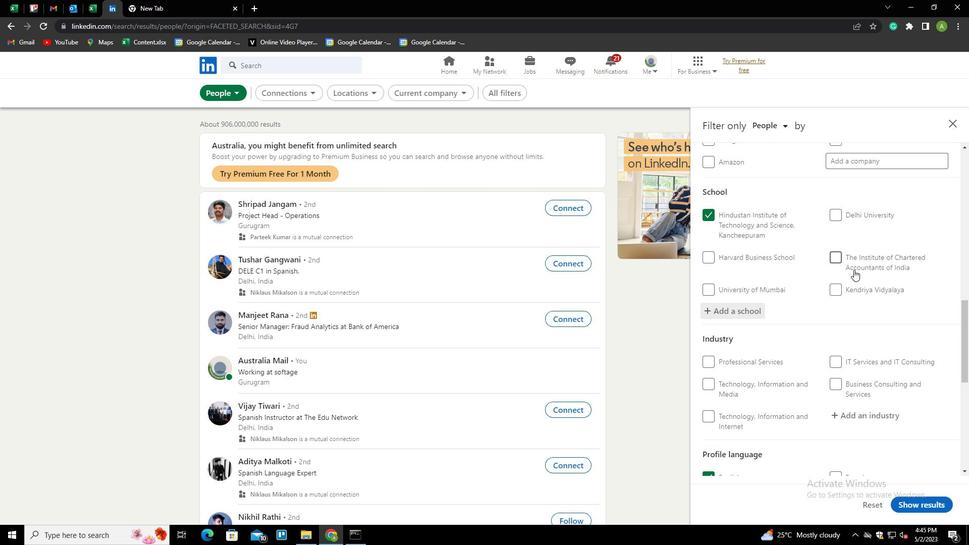 
Action: Mouse scrolled (854, 269) with delta (0, 0)
Screenshot: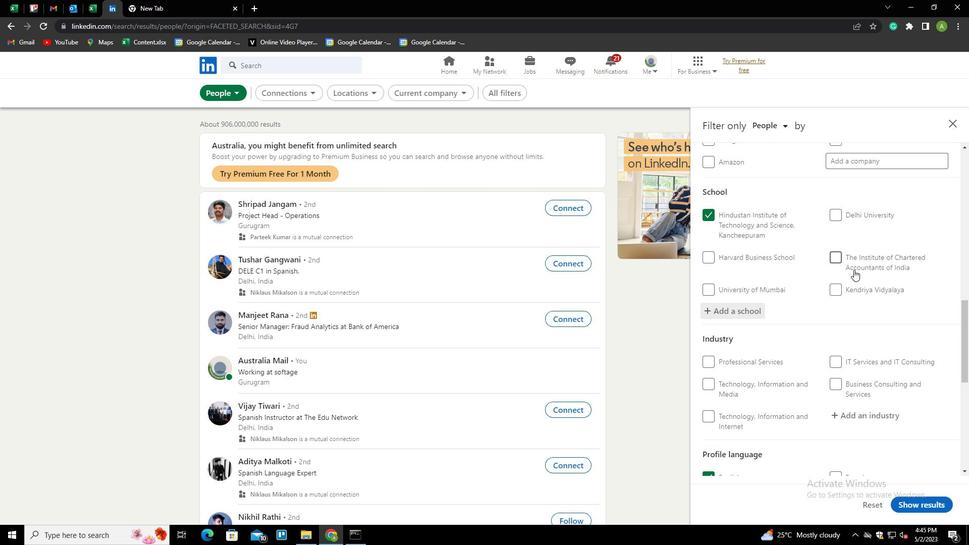 
Action: Mouse pressed left at (854, 270)
Screenshot: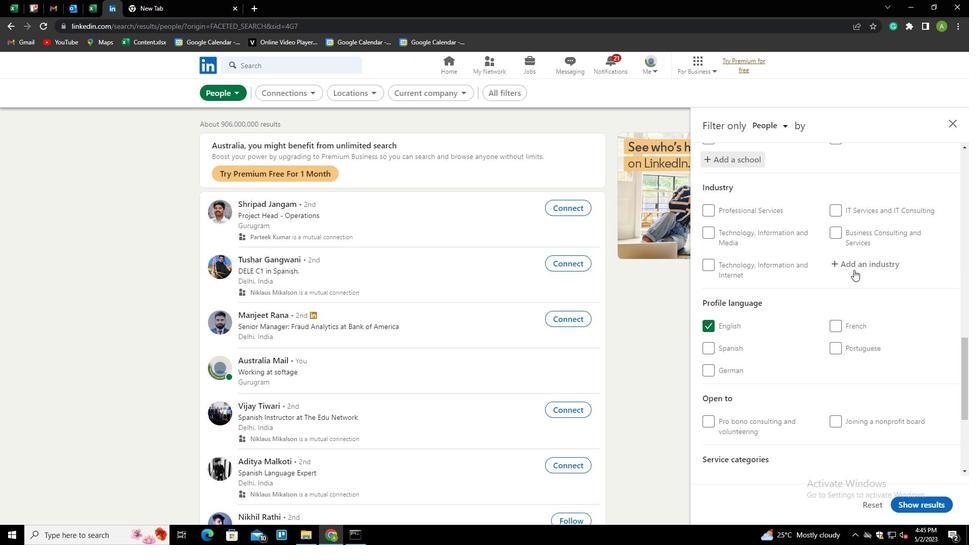 
Action: Key pressed <Key.shift>NON<Key.space>-<Key.space><Key.down><Key.enter>
Screenshot: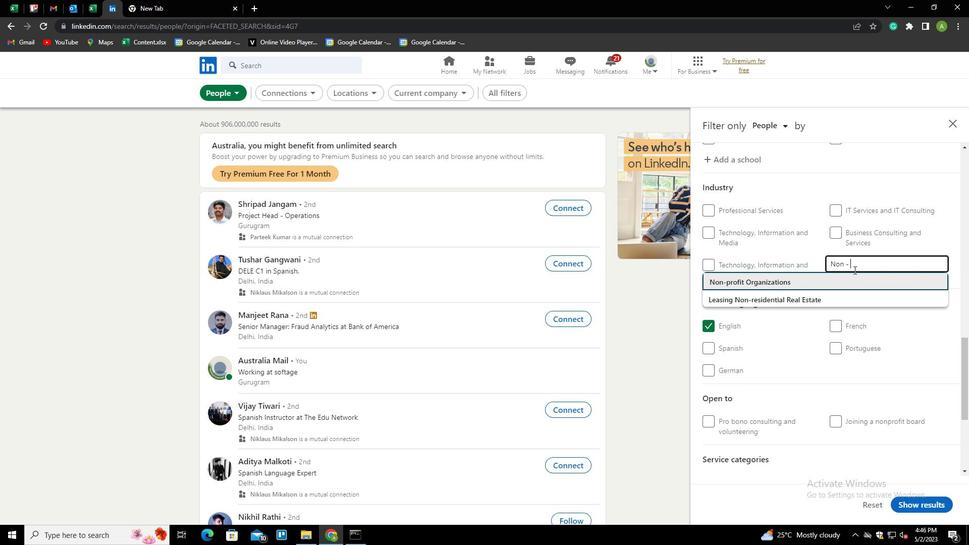 
Action: Mouse scrolled (854, 269) with delta (0, 0)
Screenshot: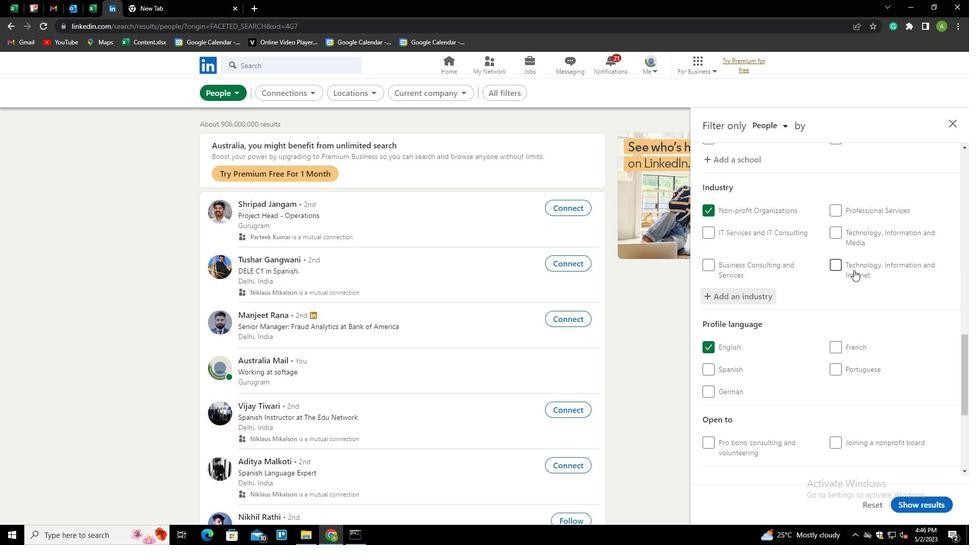 
Action: Mouse scrolled (854, 269) with delta (0, 0)
Screenshot: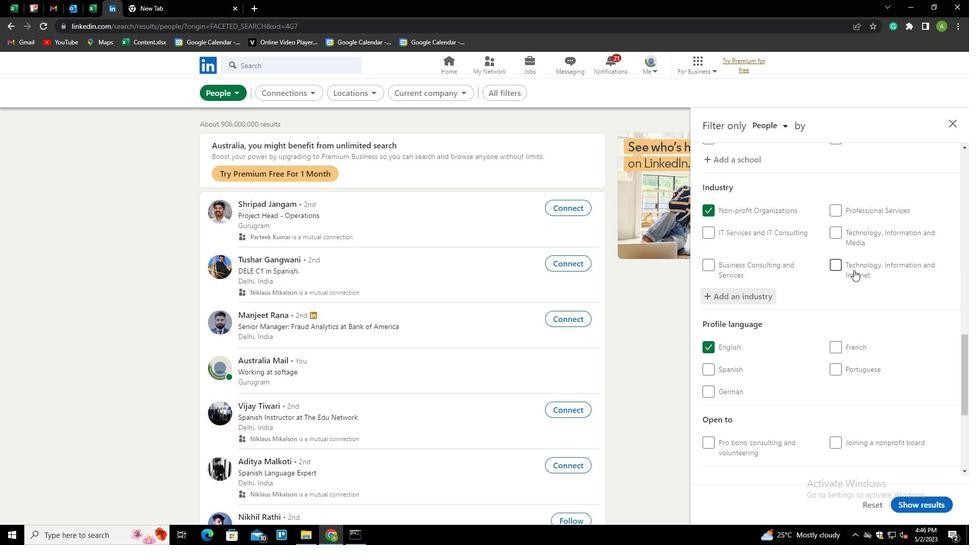 
Action: Mouse scrolled (854, 269) with delta (0, 0)
Screenshot: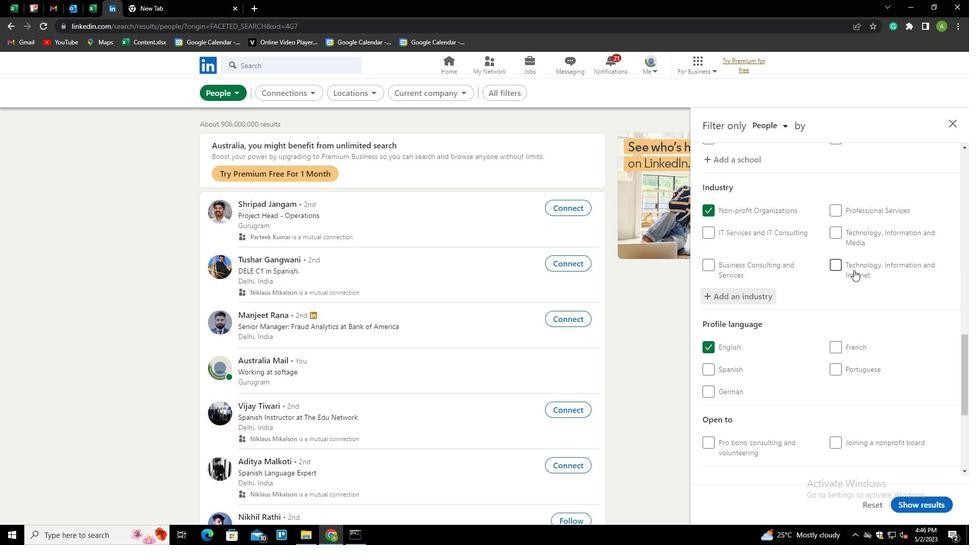 
Action: Mouse scrolled (854, 269) with delta (0, 0)
Screenshot: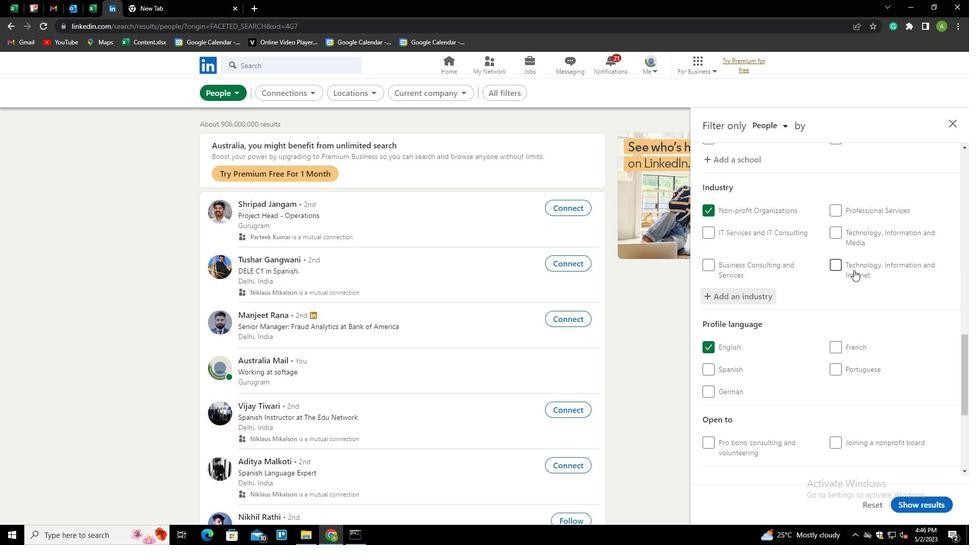 
Action: Mouse scrolled (854, 269) with delta (0, 0)
Screenshot: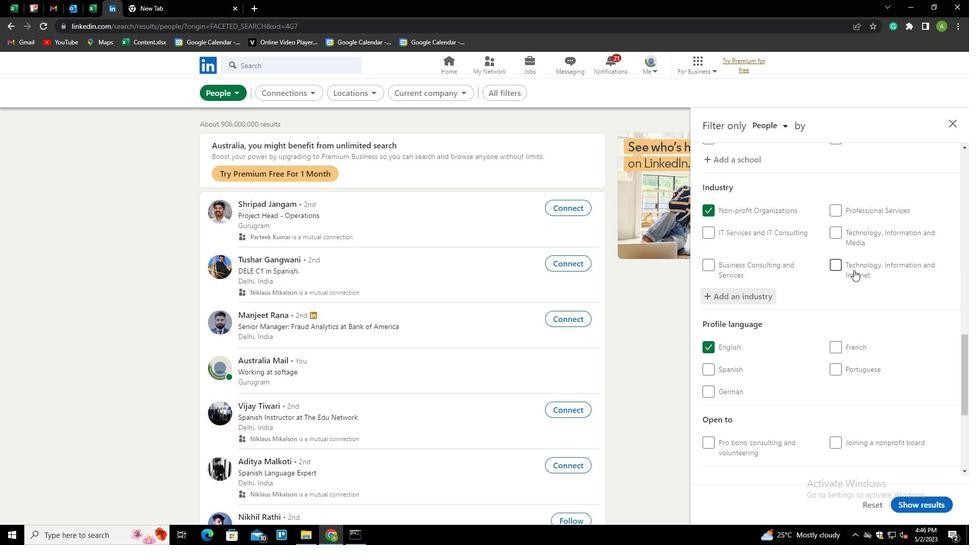 
Action: Mouse moved to (841, 326)
Screenshot: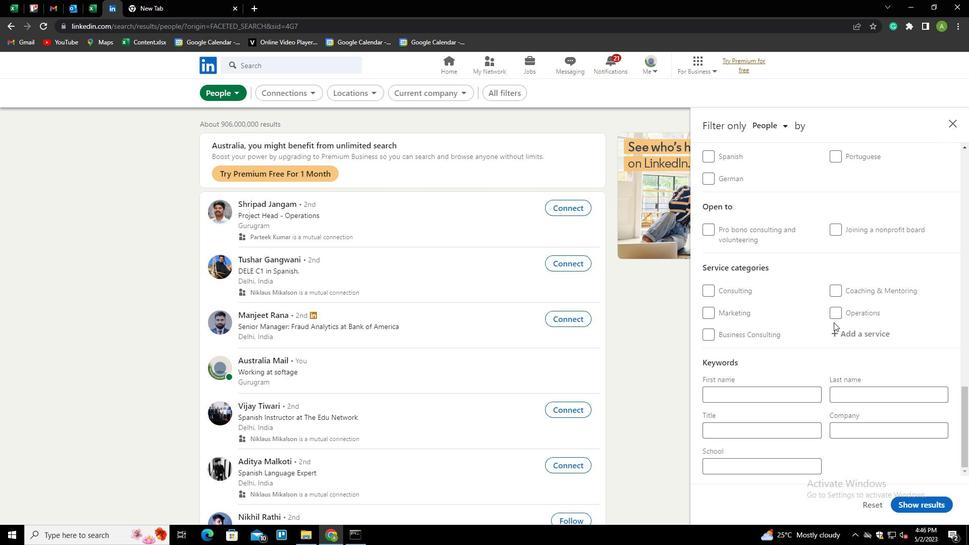 
Action: Mouse pressed left at (841, 326)
Screenshot: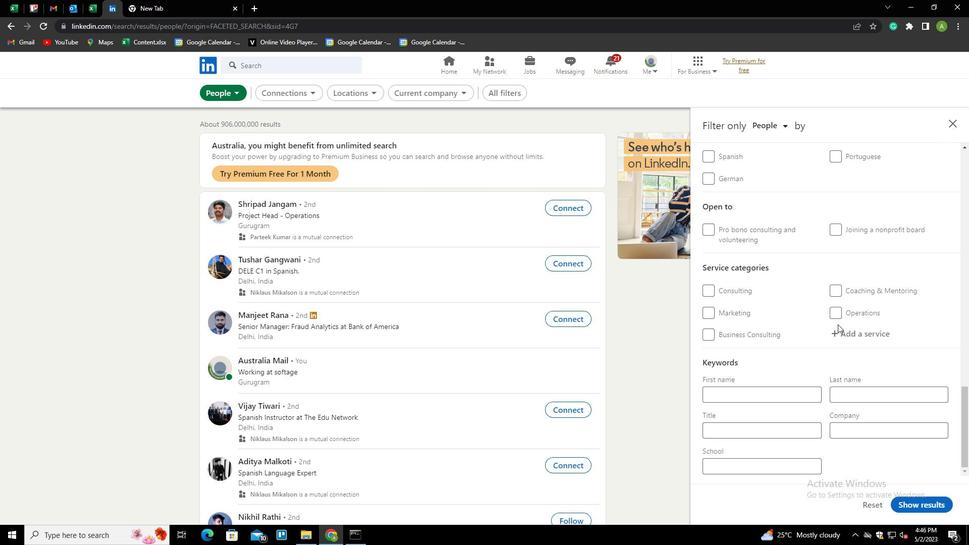 
Action: Mouse moved to (846, 332)
Screenshot: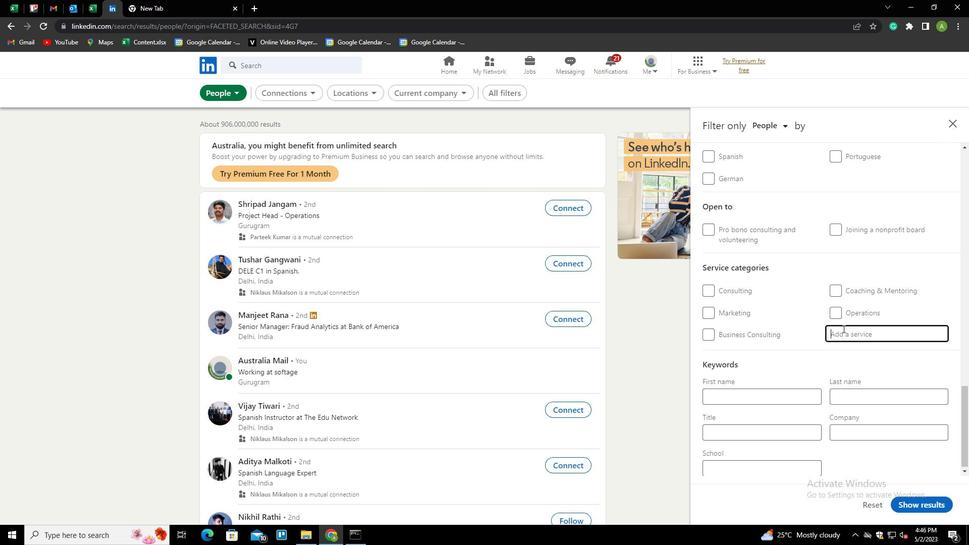 
Action: Mouse pressed left at (846, 332)
Screenshot: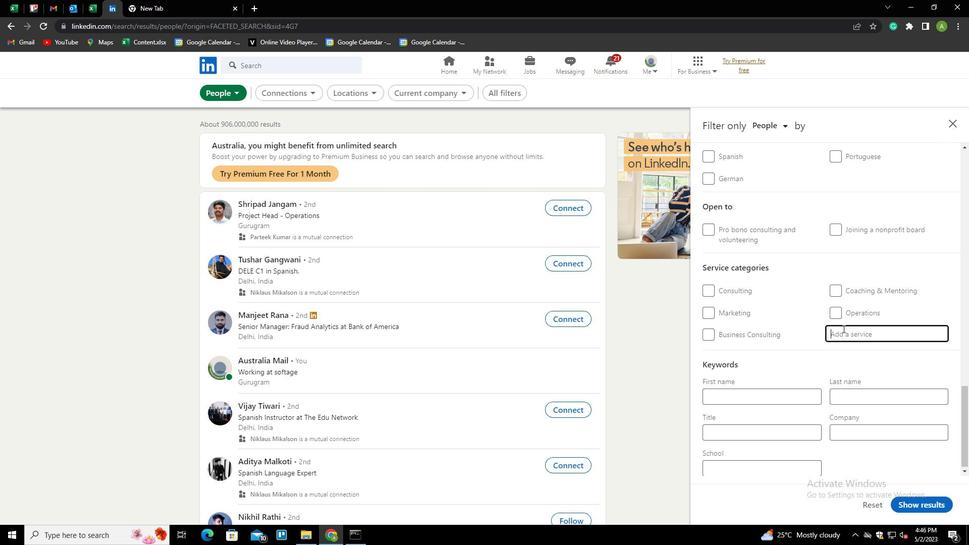 
Action: Key pressed <Key.shift><Key.shift><Key.shift><Key.shift><Key.shift><Key.shift><Key.shift><Key.shift><Key.shift><Key.shift><Key.shift><Key.shift><Key.shift><Key.shift><Key.shift><Key.shift>VIDEO<Key.space><Key.shift>ANIMA<Key.down><Key.enter>
Screenshot: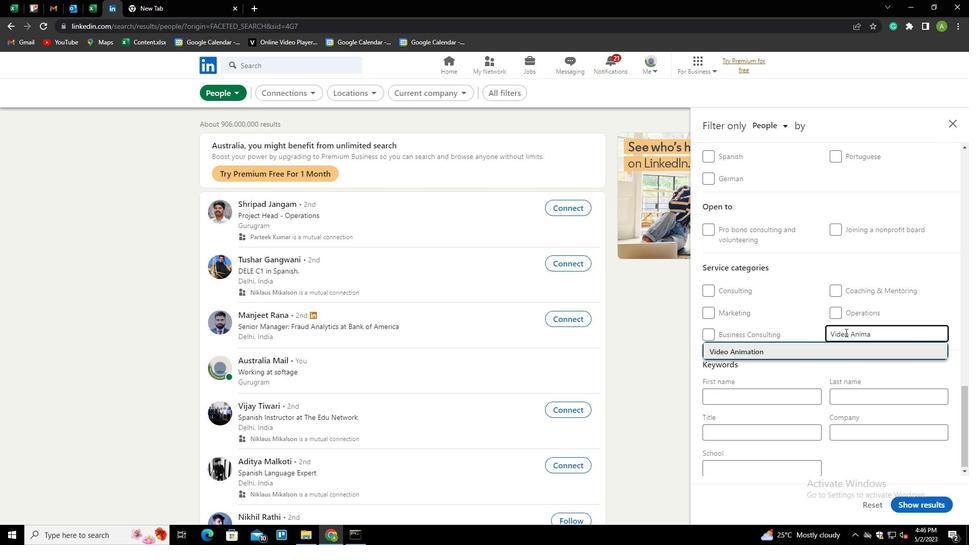 
Action: Mouse scrolled (846, 332) with delta (0, 0)
Screenshot: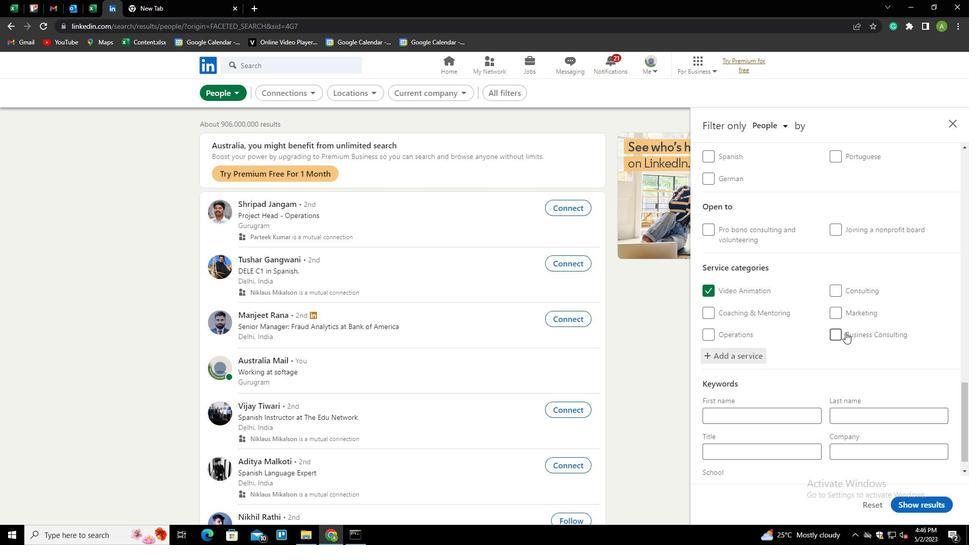 
Action: Mouse scrolled (846, 332) with delta (0, 0)
Screenshot: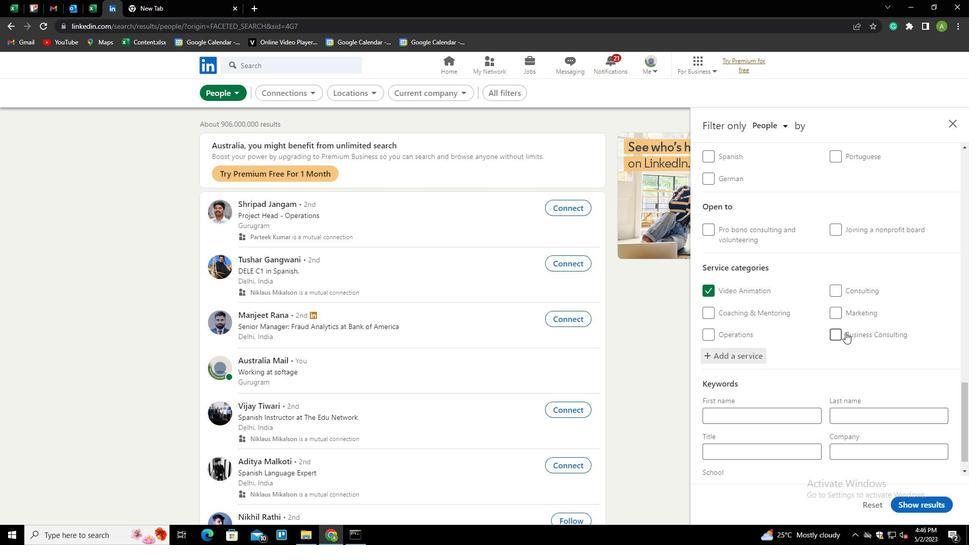 
Action: Mouse scrolled (846, 332) with delta (0, 0)
Screenshot: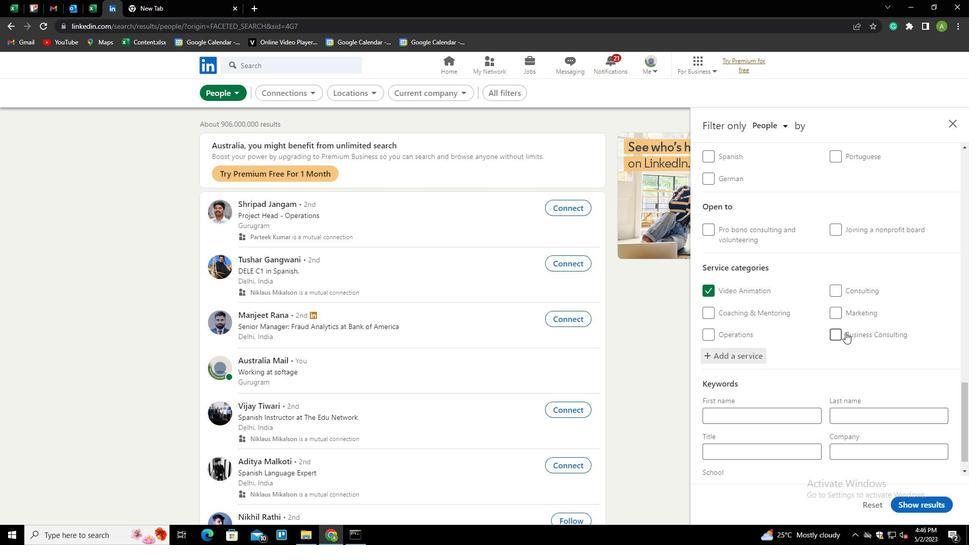 
Action: Mouse scrolled (846, 332) with delta (0, 0)
Screenshot: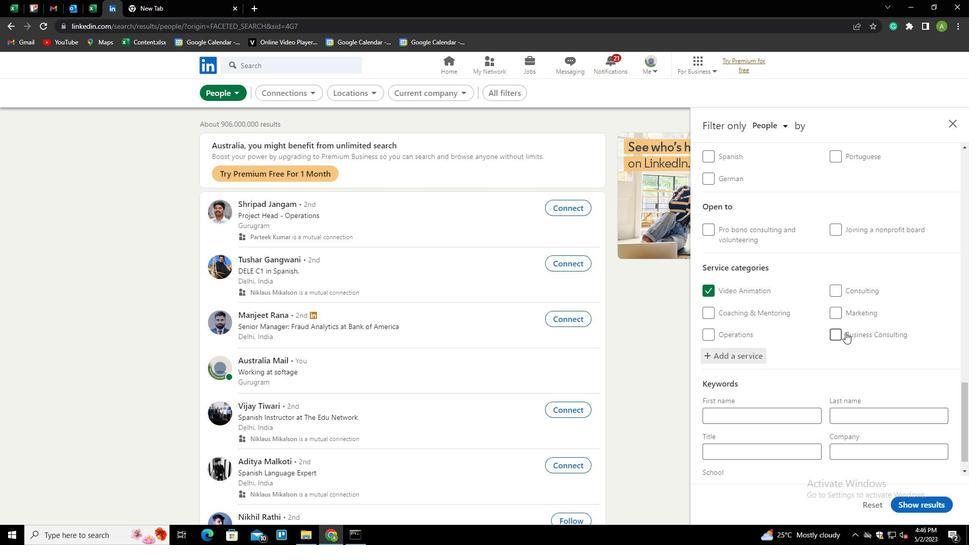 
Action: Mouse moved to (786, 431)
Screenshot: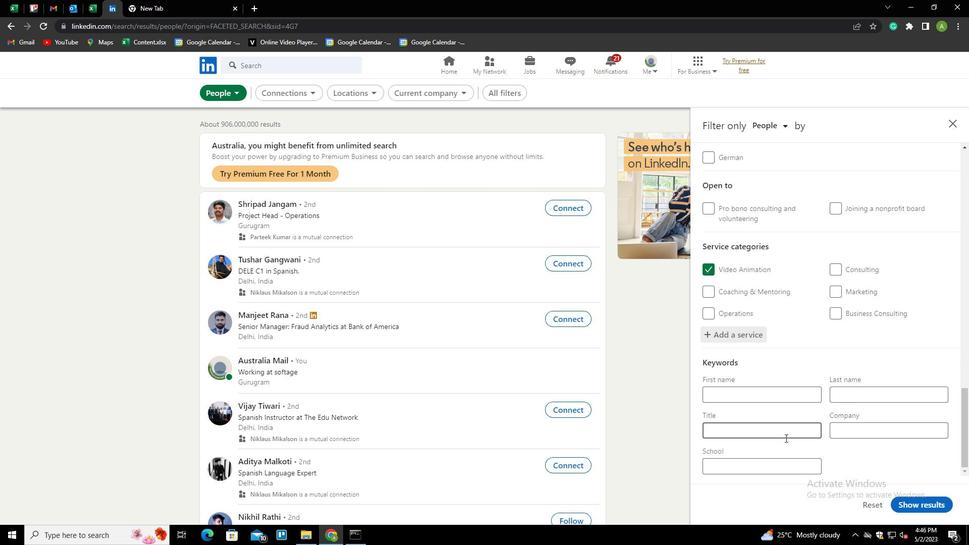 
Action: Mouse pressed left at (786, 431)
Screenshot: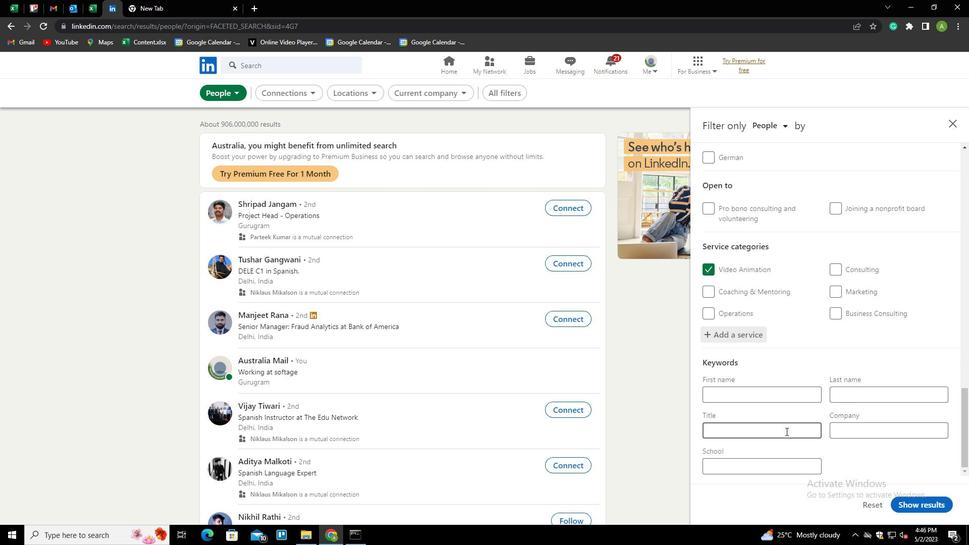 
Action: Key pressed <Key.shift>PHARMACY<Key.space><Key.shift>ASSISTANT
Screenshot: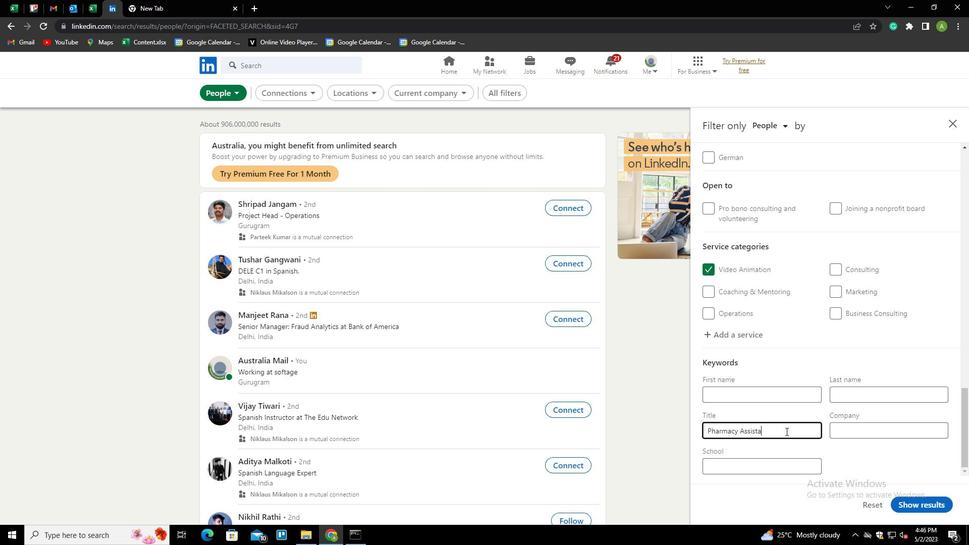 
Action: Mouse moved to (846, 441)
Screenshot: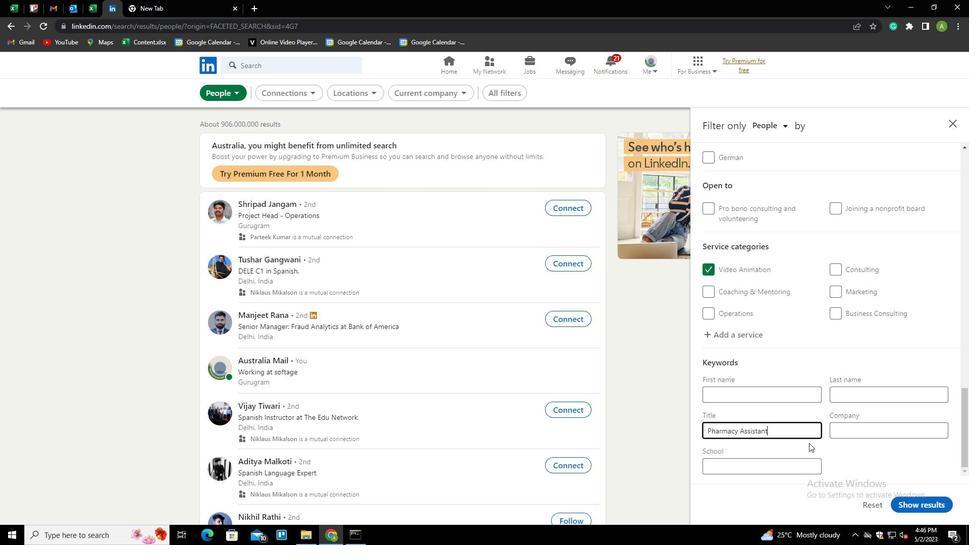 
Action: Mouse pressed left at (846, 441)
Screenshot: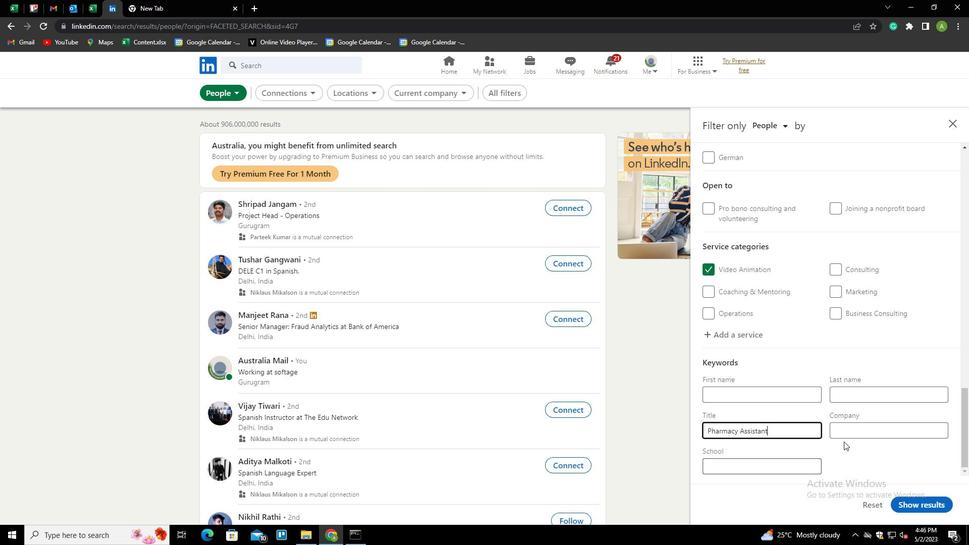 
Action: Mouse moved to (928, 500)
Screenshot: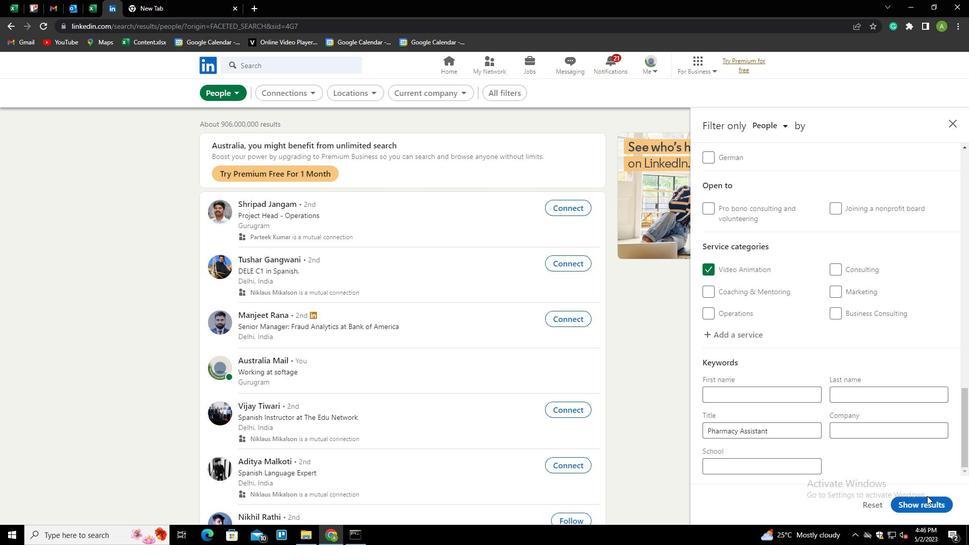 
Action: Mouse pressed left at (928, 500)
Screenshot: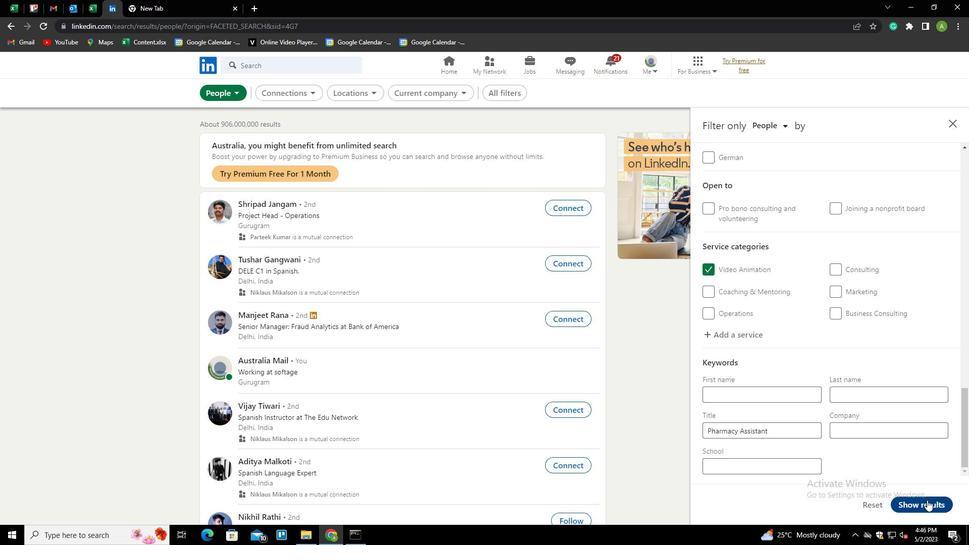 
